 Task: Create new Company, with domain: 'brother.com' and type: 'Other'. Add new contact for this company, with mail Id: 'Vedika21Shah@brother.com', First Name: Vedika, Last name:  Shah, Job Title: 'UI/UX Developer', Phone Number: '(415) 123-4568'. Change life cycle stage to  Lead and lead status to  Open. Logged in from softage.5@softage.net
Action: Mouse moved to (77, 54)
Screenshot: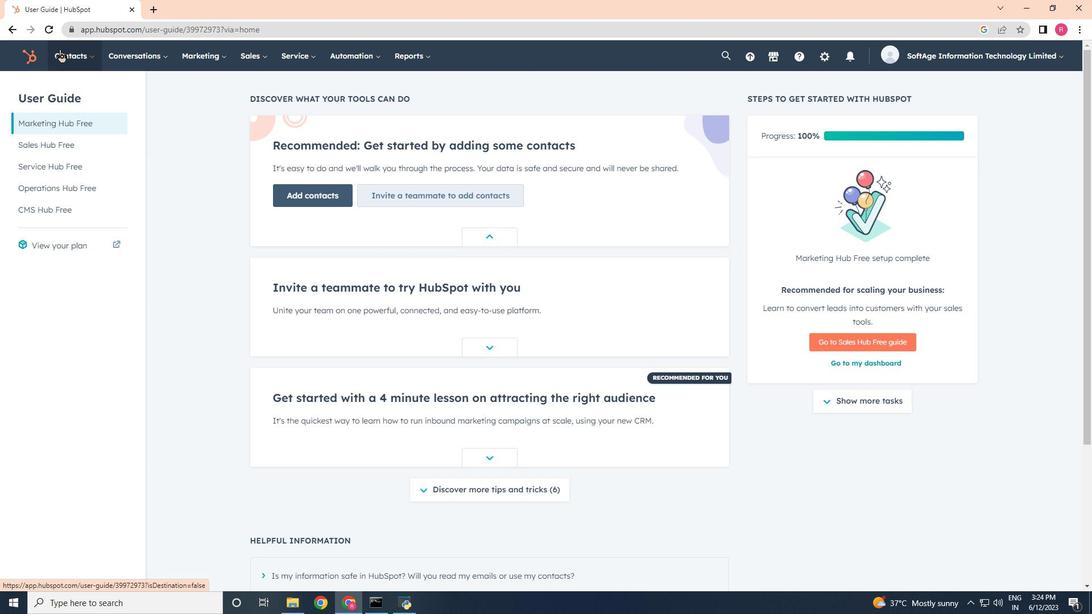 
Action: Mouse pressed left at (77, 54)
Screenshot: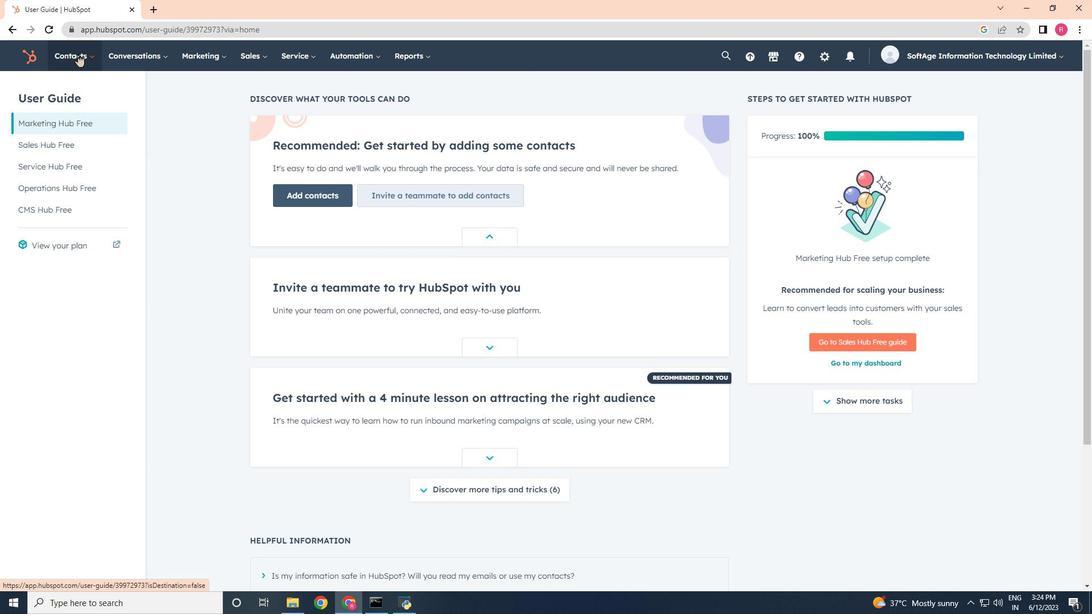 
Action: Mouse moved to (76, 56)
Screenshot: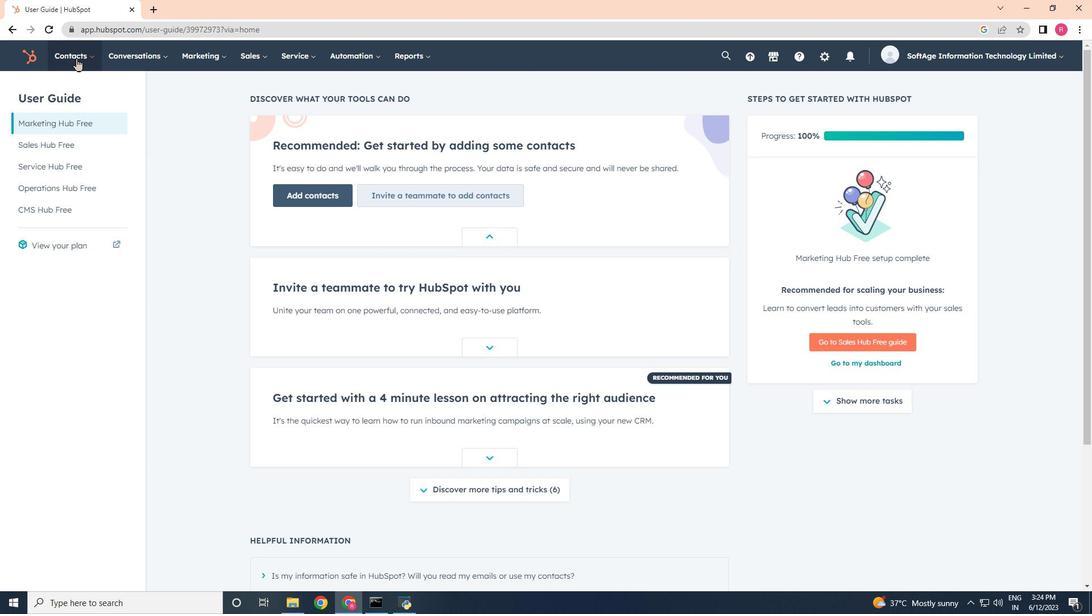 
Action: Mouse pressed left at (76, 56)
Screenshot: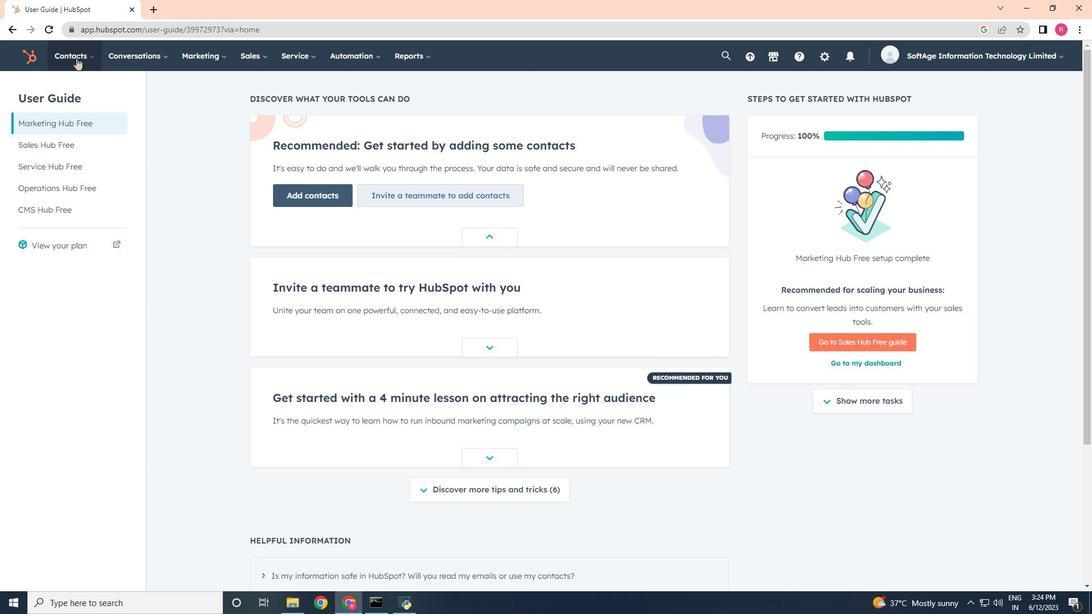 
Action: Mouse moved to (95, 111)
Screenshot: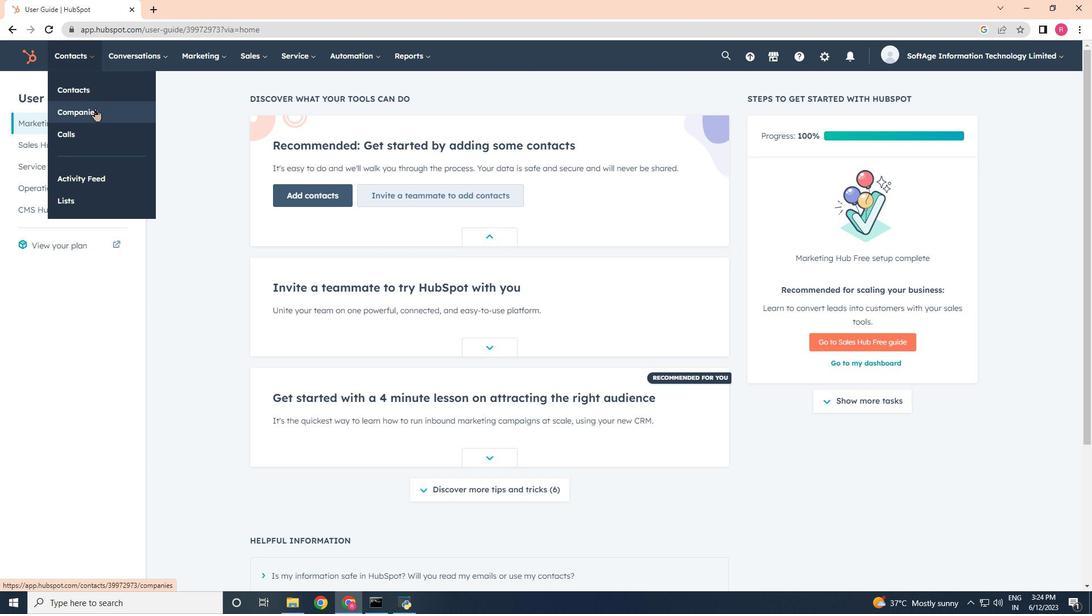 
Action: Mouse pressed left at (95, 111)
Screenshot: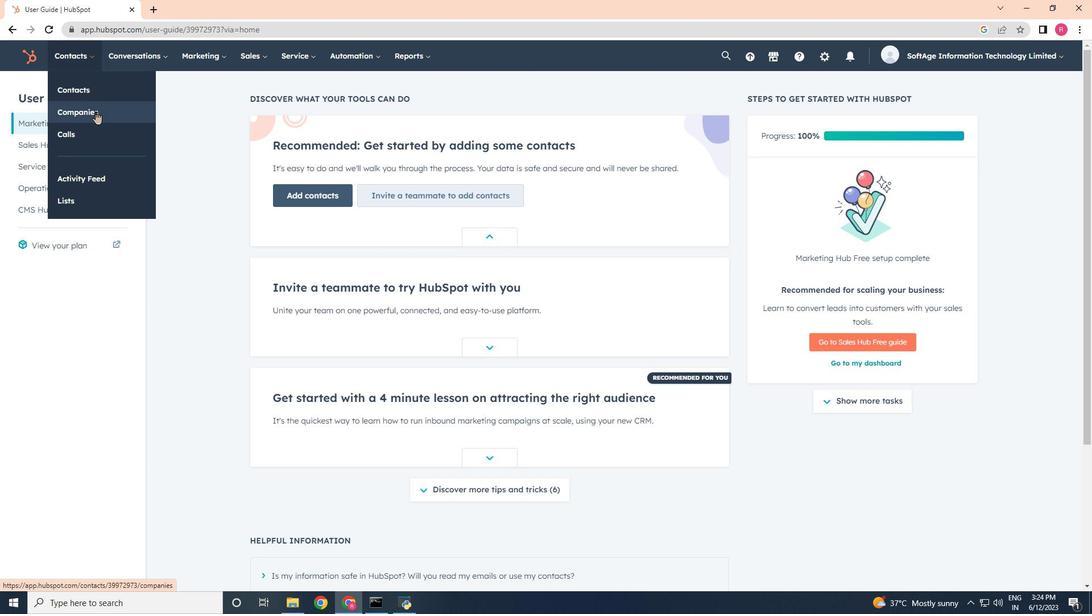 
Action: Mouse moved to (1017, 95)
Screenshot: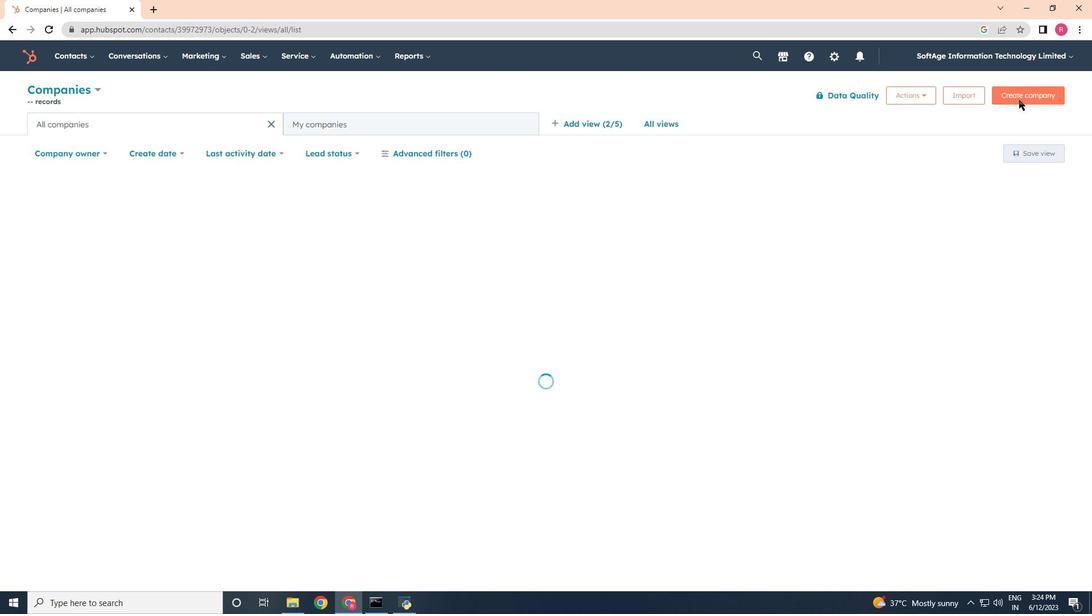 
Action: Mouse pressed left at (1017, 95)
Screenshot: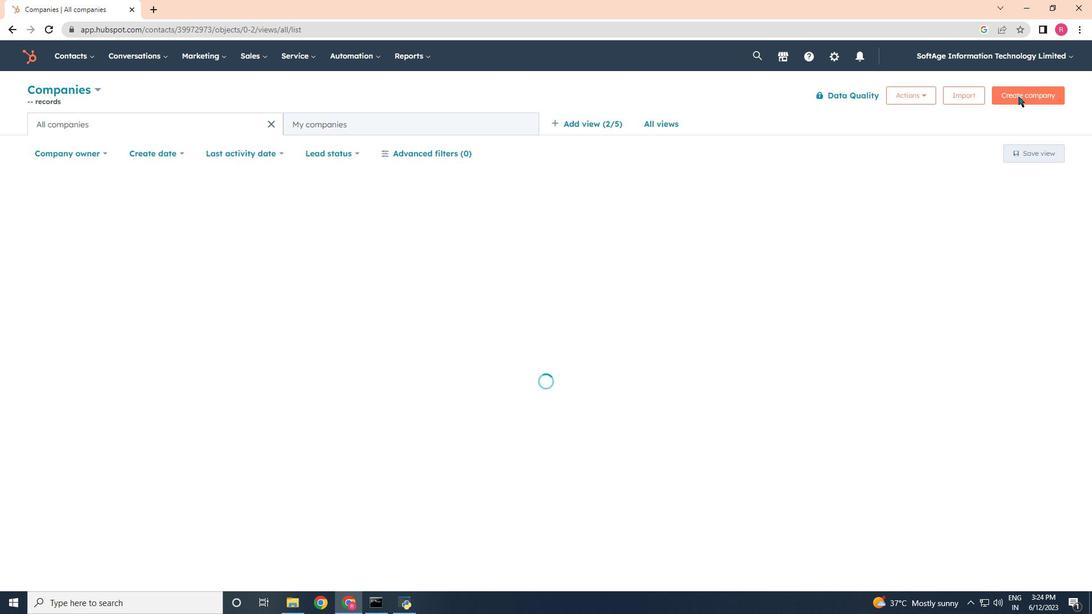 
Action: Mouse moved to (825, 153)
Screenshot: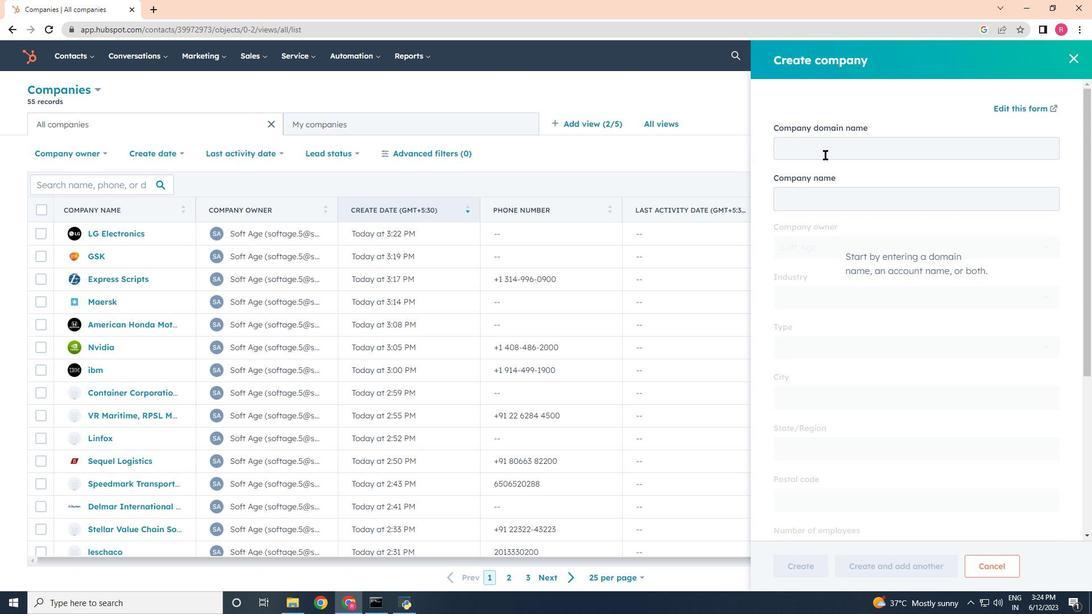 
Action: Mouse pressed left at (825, 153)
Screenshot: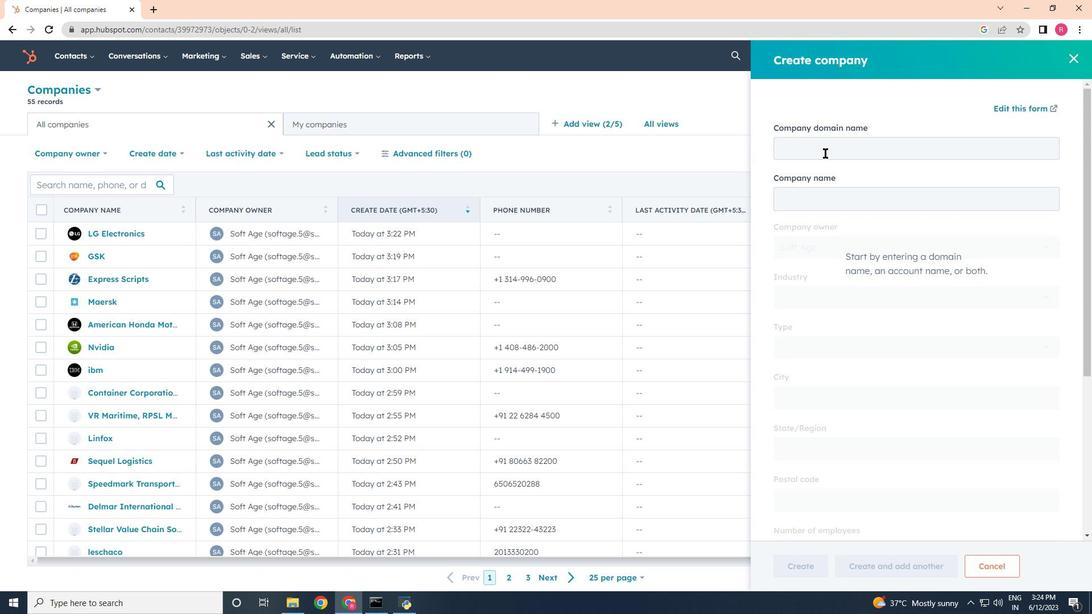 
Action: Mouse moved to (822, 170)
Screenshot: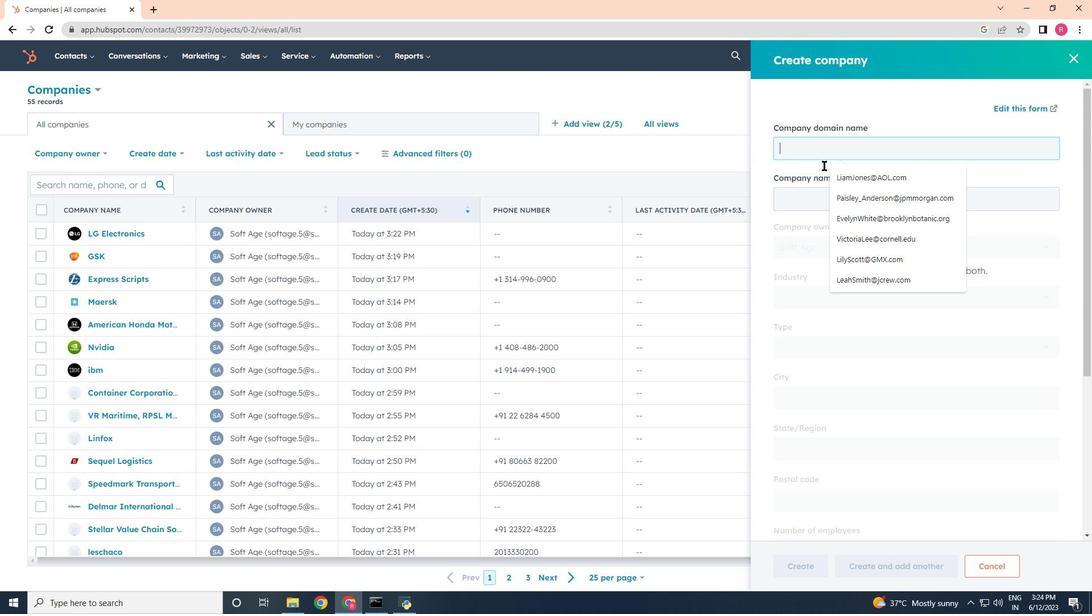 
Action: Key pressed bro
Screenshot: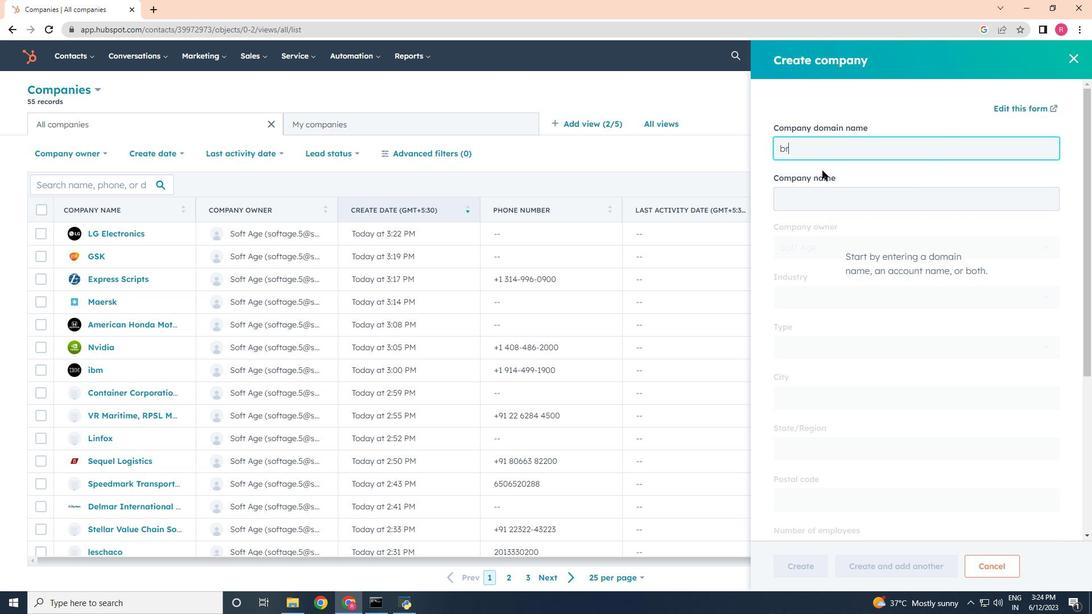 
Action: Mouse moved to (836, 164)
Screenshot: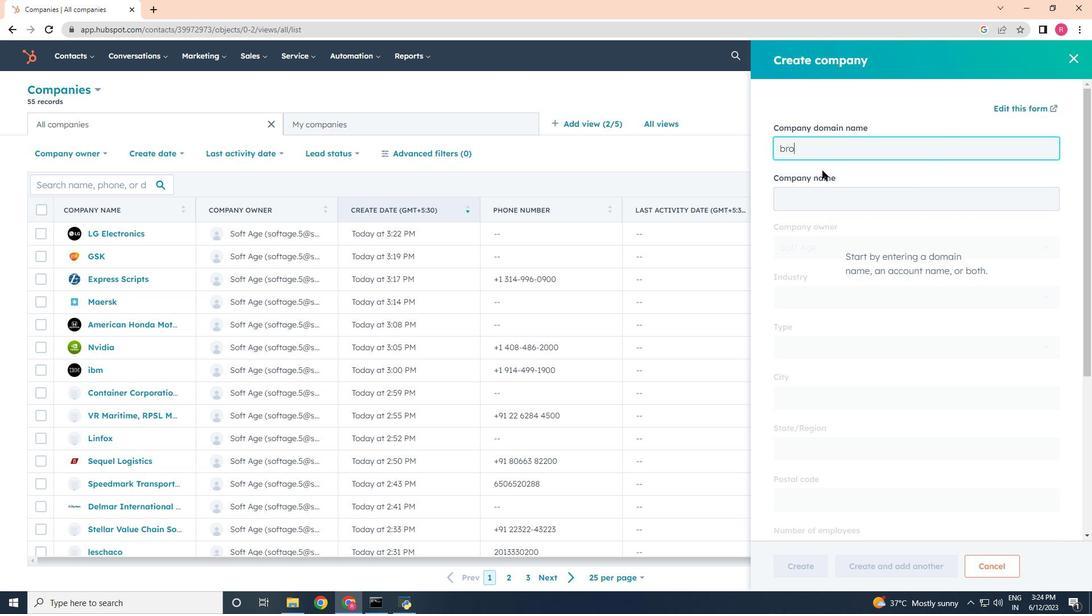 
Action: Key pressed t
Screenshot: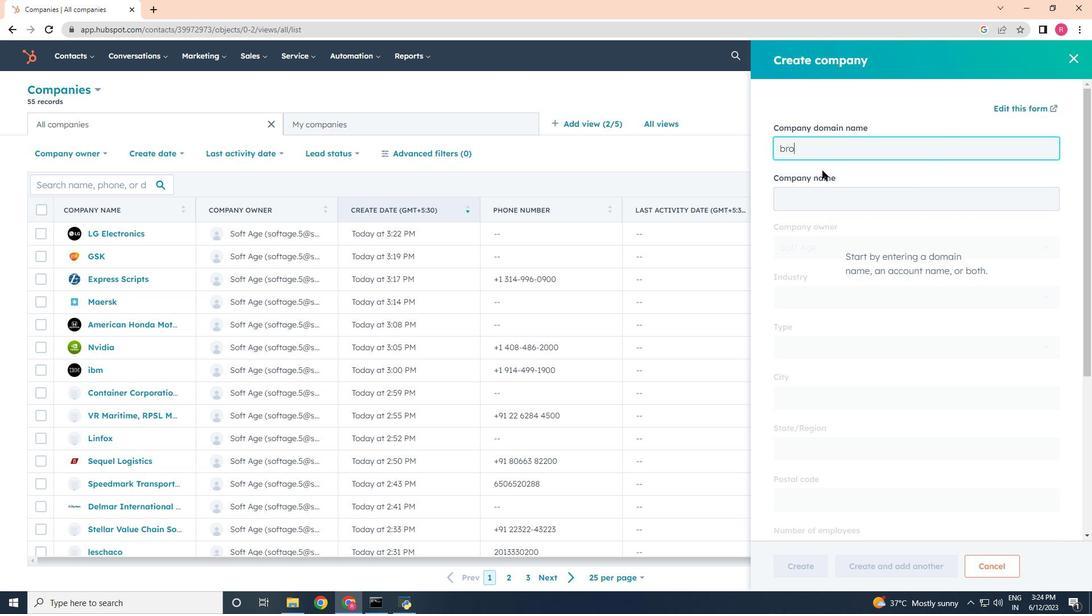 
Action: Mouse moved to (837, 163)
Screenshot: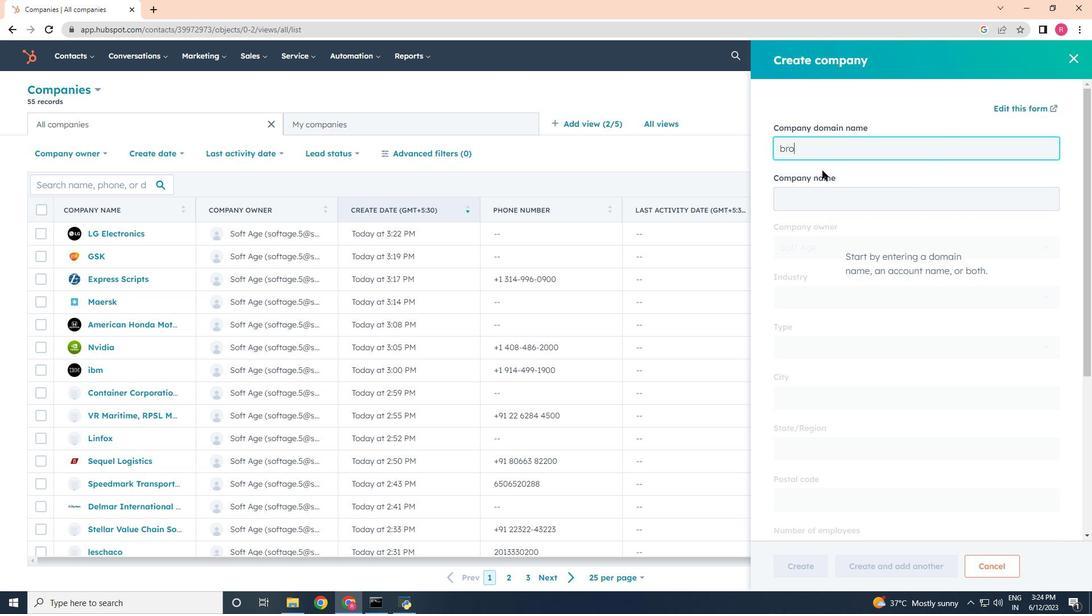 
Action: Key pressed h
Screenshot: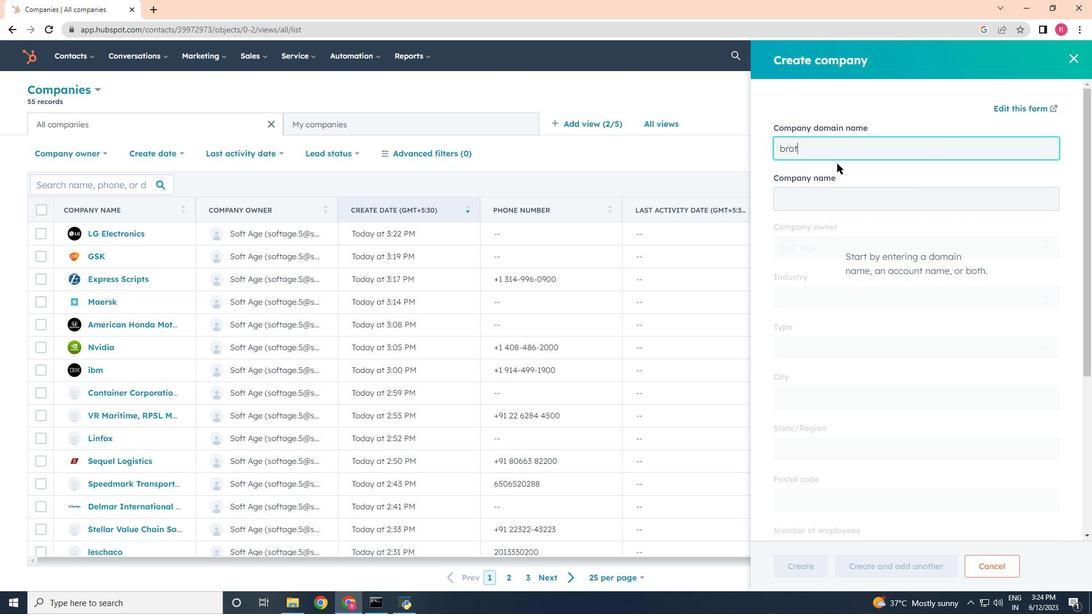 
Action: Mouse moved to (838, 163)
Screenshot: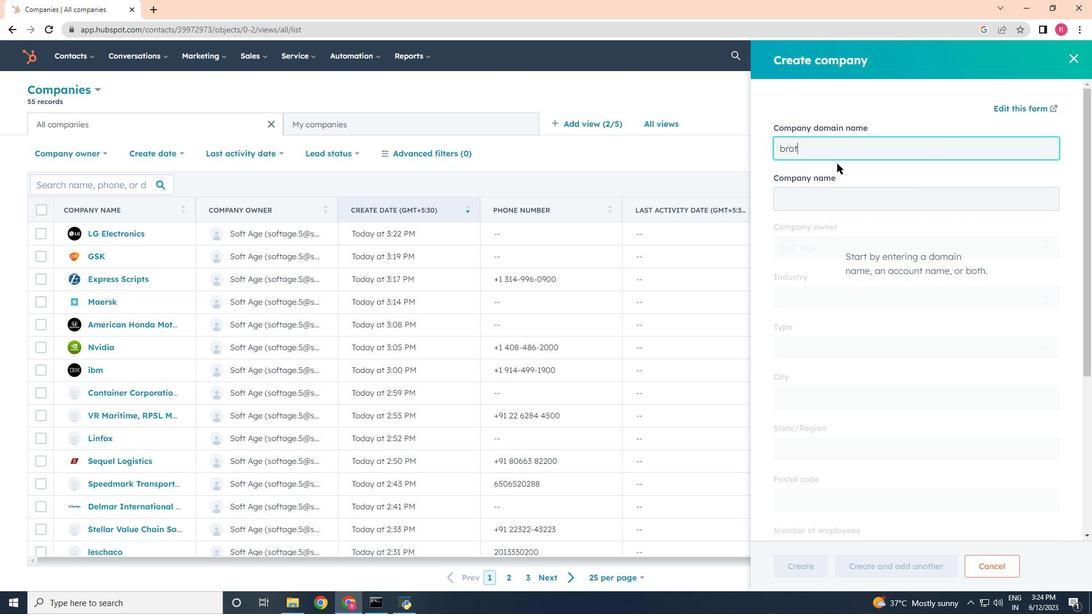 
Action: Key pressed er.com
Screenshot: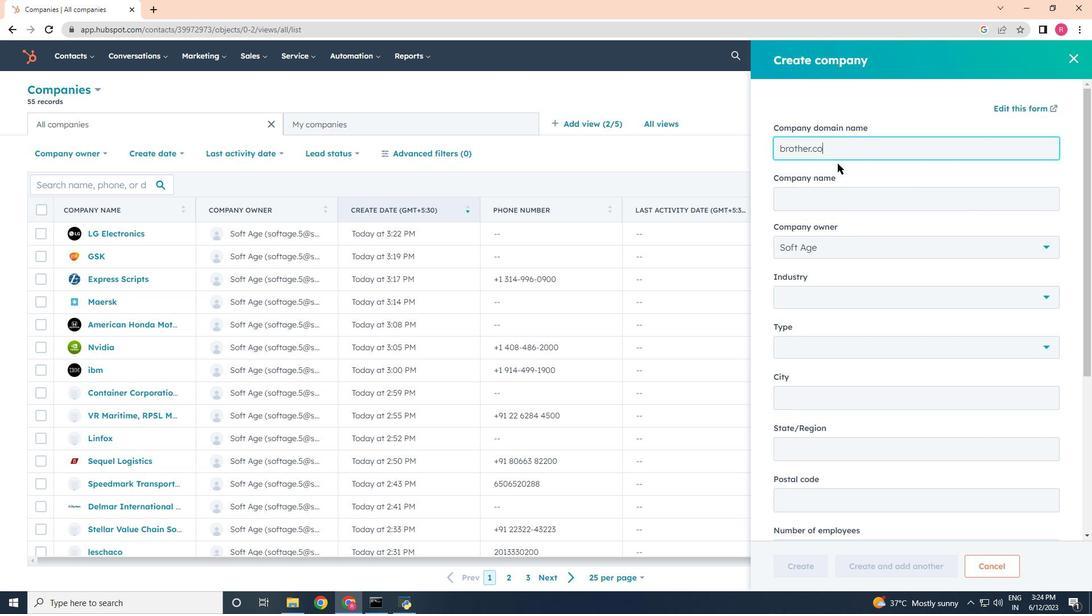 
Action: Mouse moved to (867, 339)
Screenshot: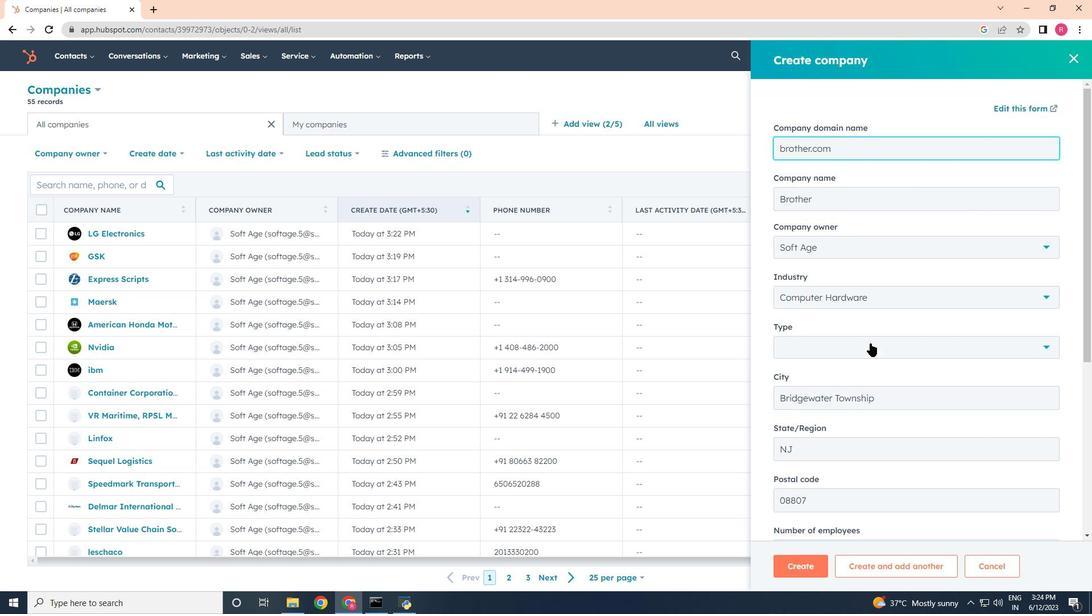 
Action: Mouse pressed left at (867, 339)
Screenshot: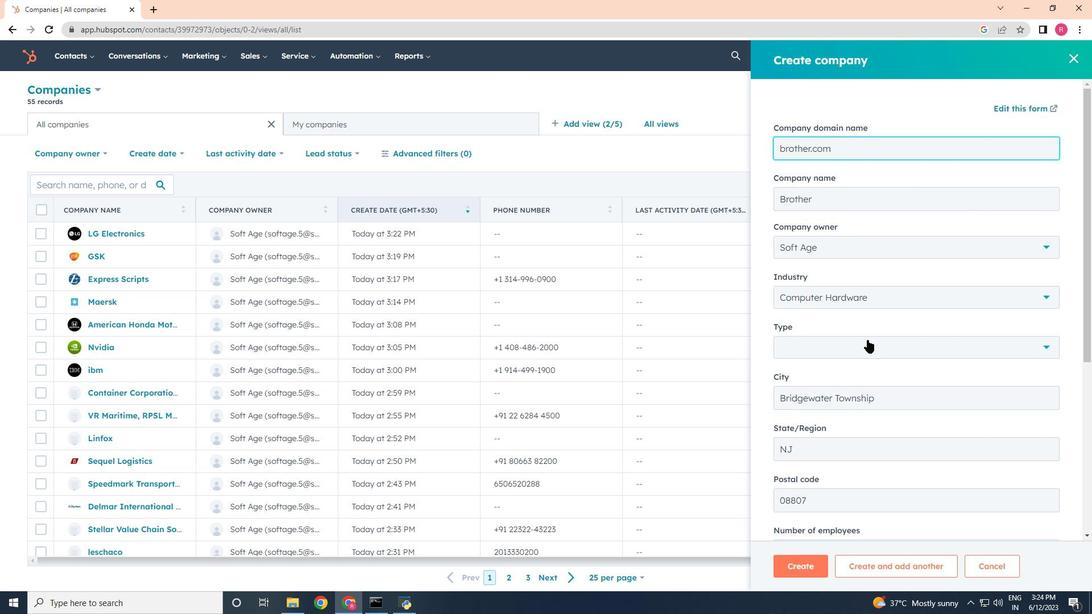 
Action: Mouse moved to (820, 490)
Screenshot: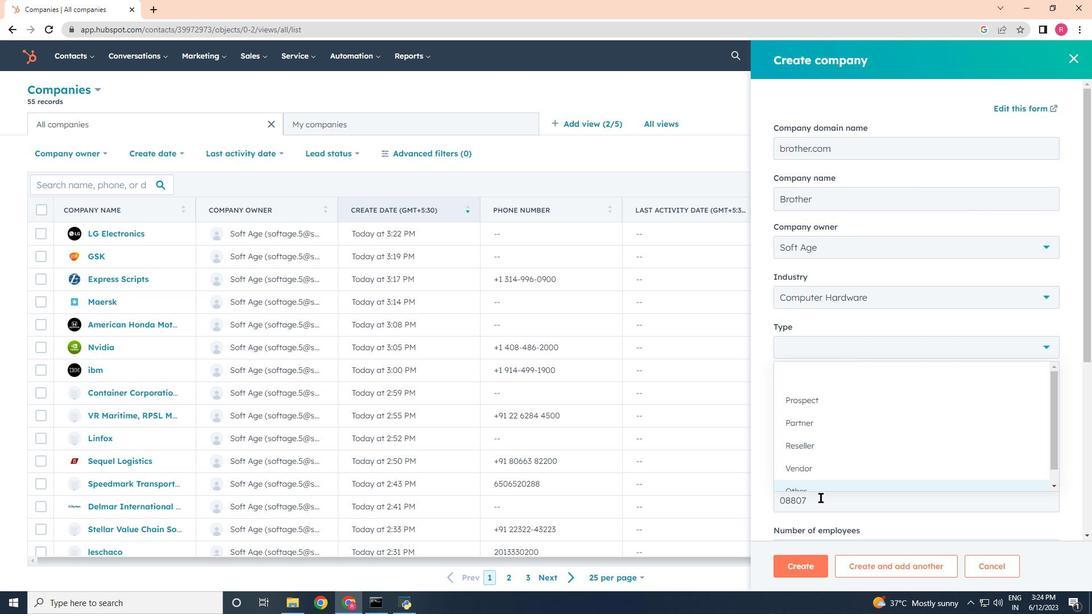 
Action: Mouse scrolled (820, 489) with delta (0, 0)
Screenshot: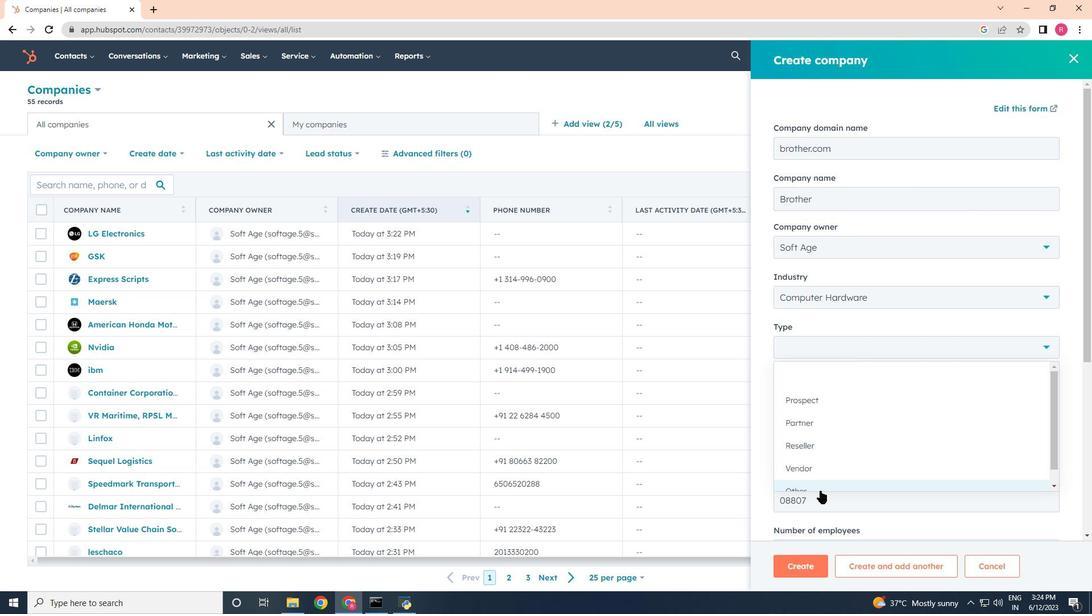 
Action: Mouse scrolled (820, 489) with delta (0, 0)
Screenshot: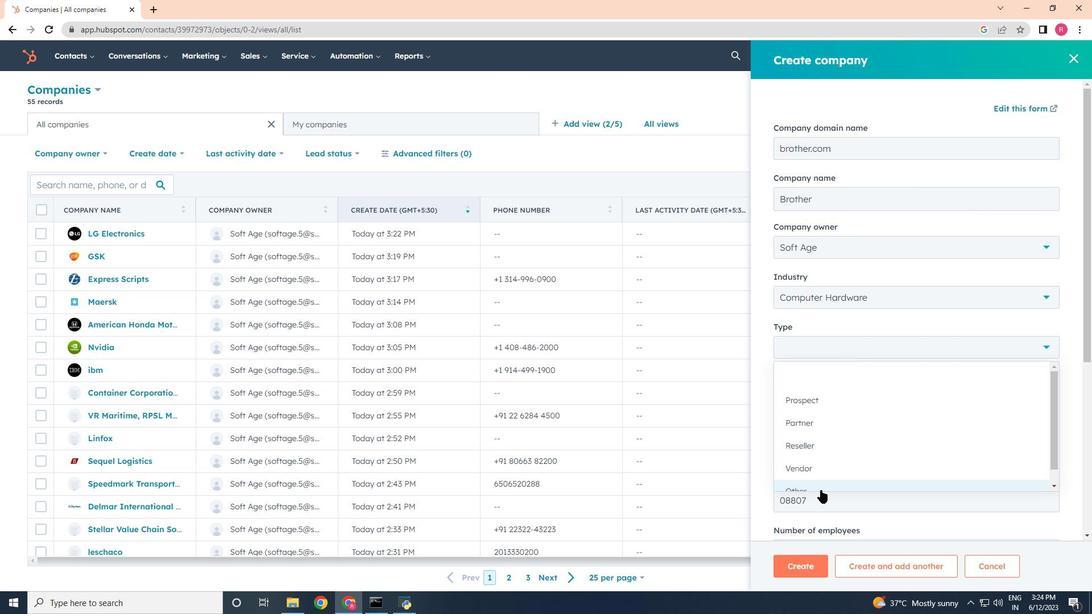 
Action: Mouse scrolled (820, 489) with delta (0, 0)
Screenshot: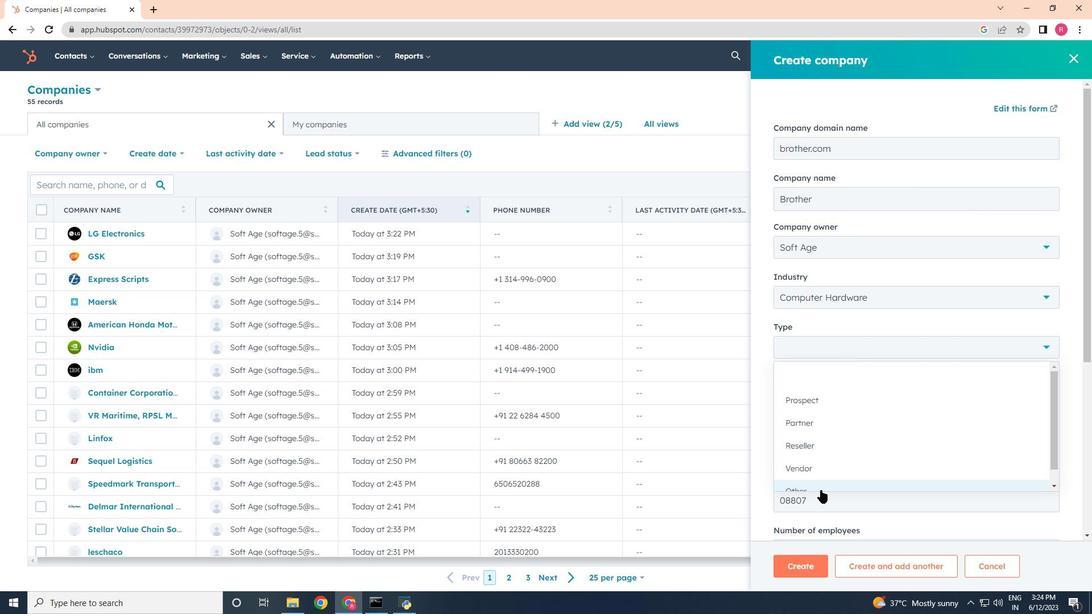 
Action: Mouse moved to (819, 479)
Screenshot: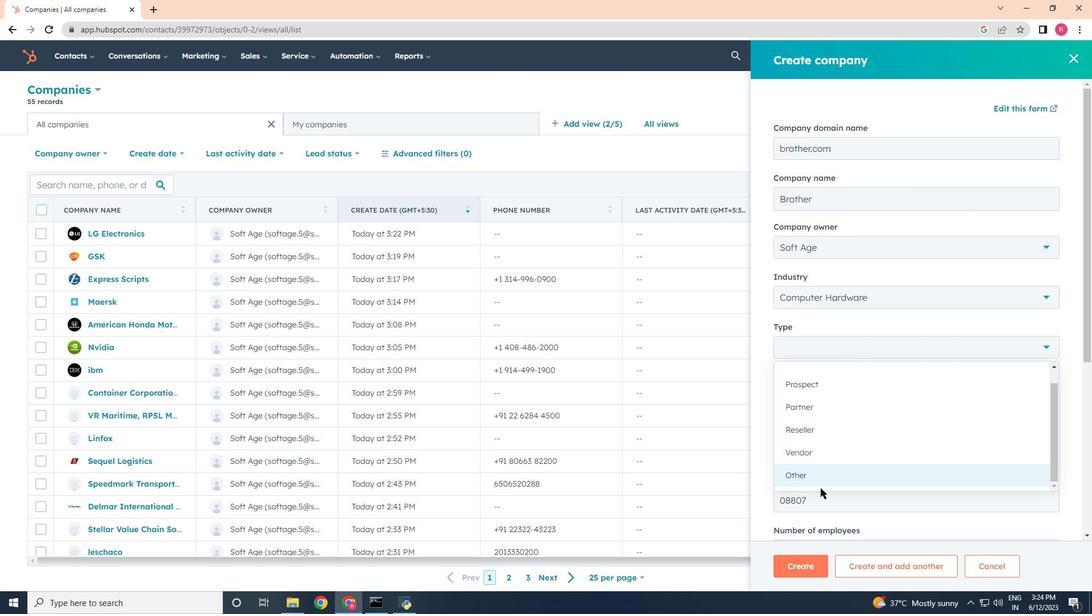 
Action: Mouse pressed left at (819, 479)
Screenshot: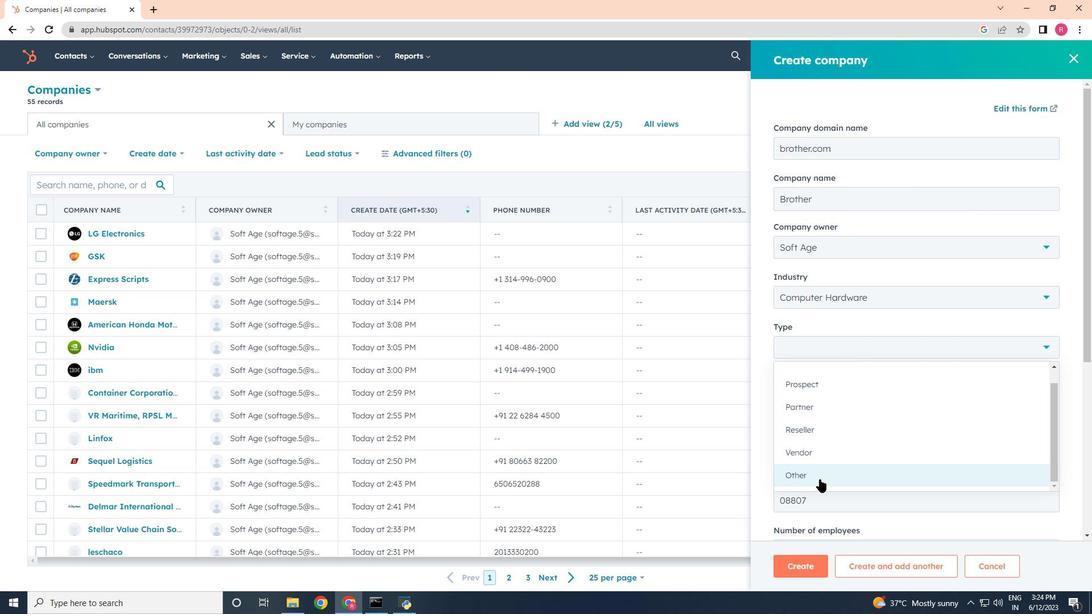 
Action: Mouse moved to (814, 570)
Screenshot: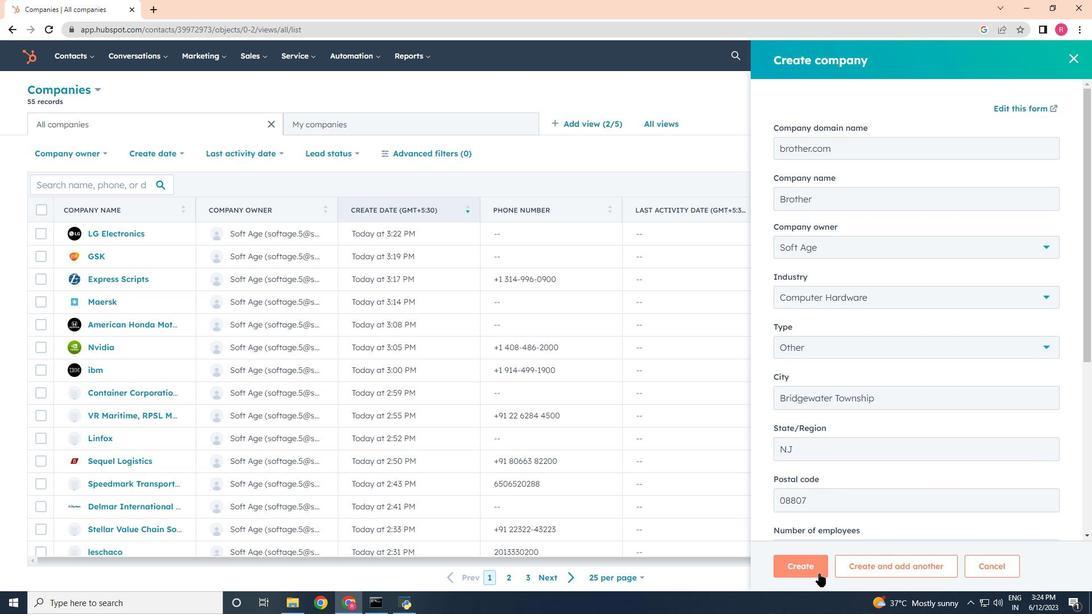 
Action: Mouse pressed left at (814, 570)
Screenshot: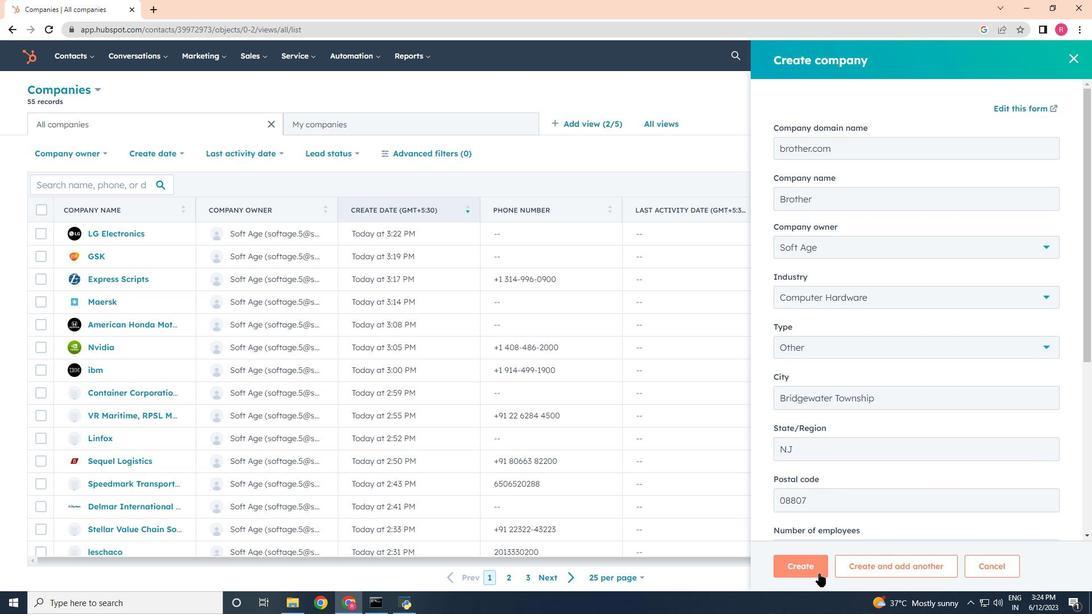 
Action: Mouse moved to (766, 368)
Screenshot: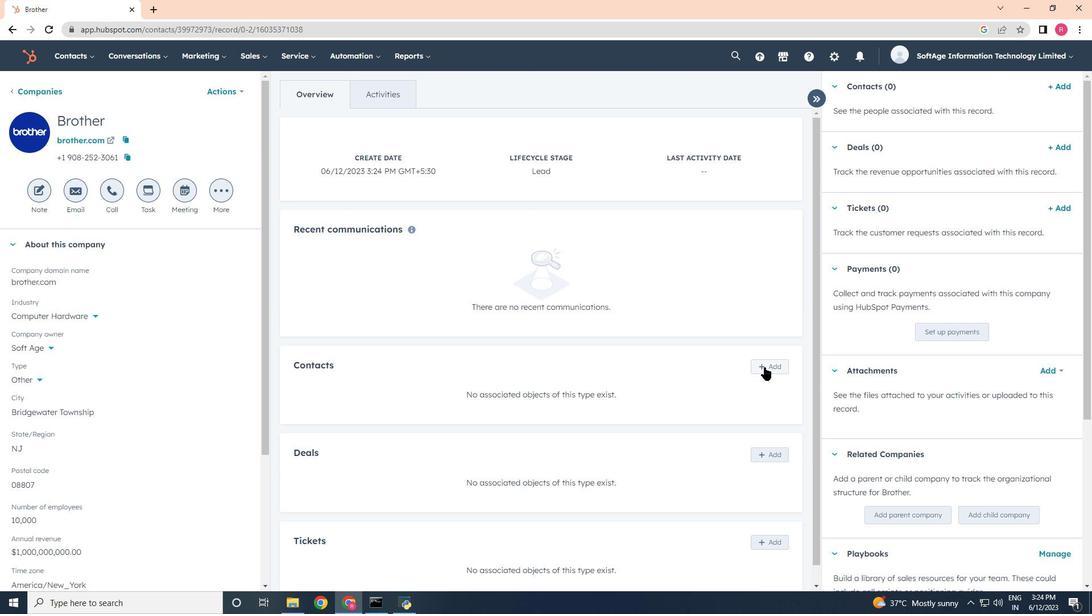 
Action: Mouse pressed left at (766, 368)
Screenshot: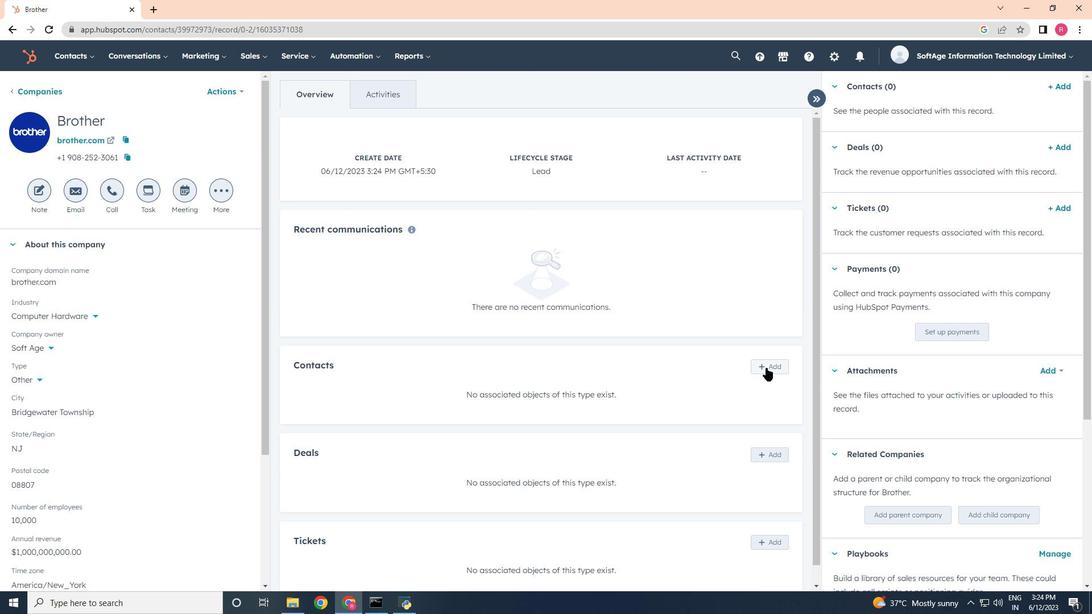 
Action: Mouse moved to (864, 126)
Screenshot: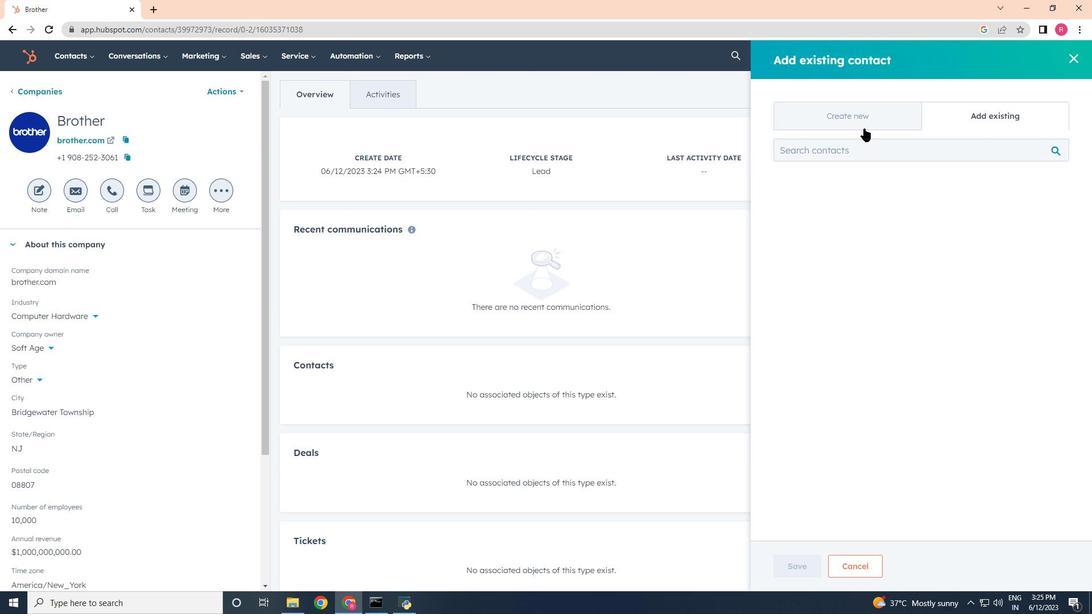 
Action: Mouse pressed left at (864, 126)
Screenshot: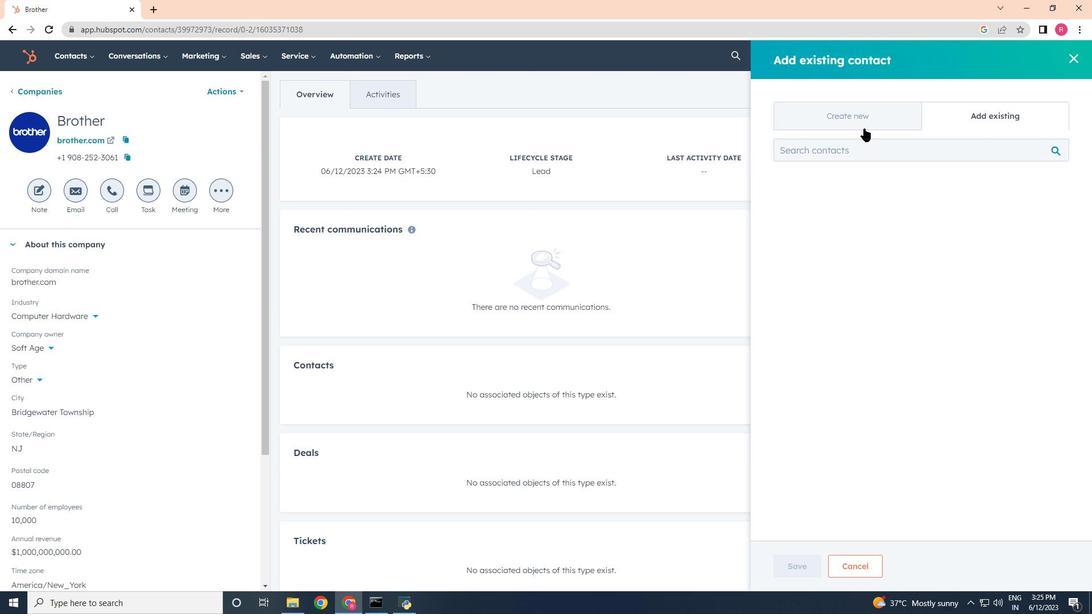 
Action: Mouse moved to (844, 180)
Screenshot: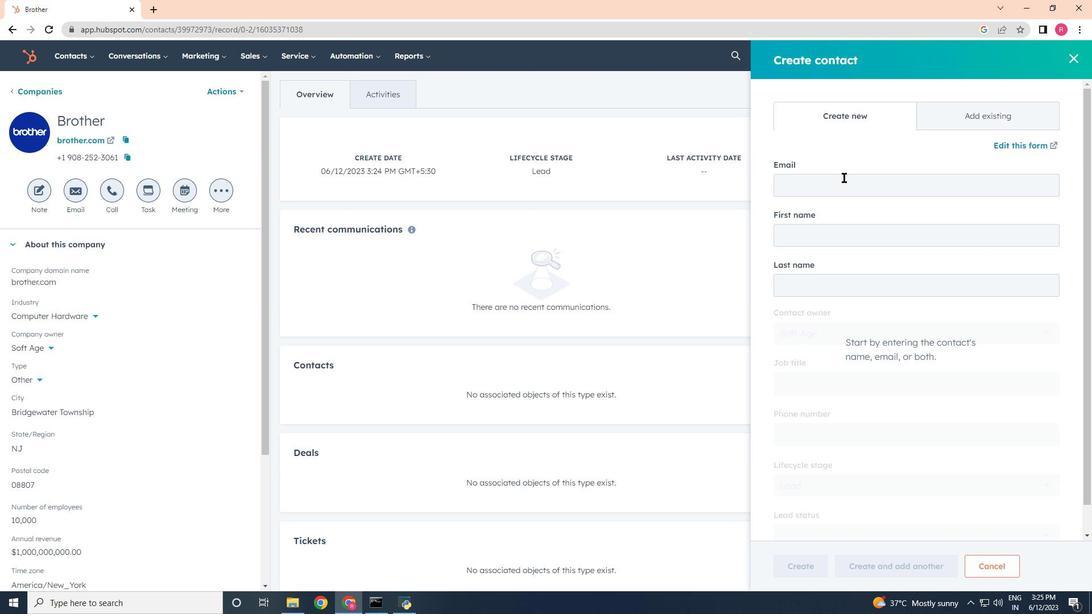 
Action: Mouse pressed left at (844, 180)
Screenshot: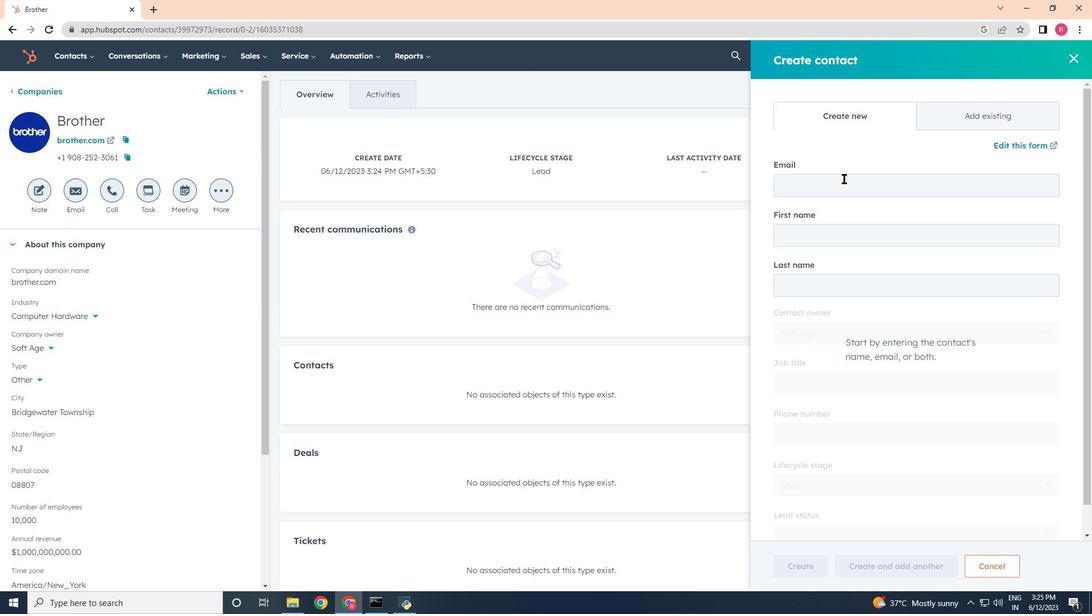 
Action: Mouse moved to (851, 200)
Screenshot: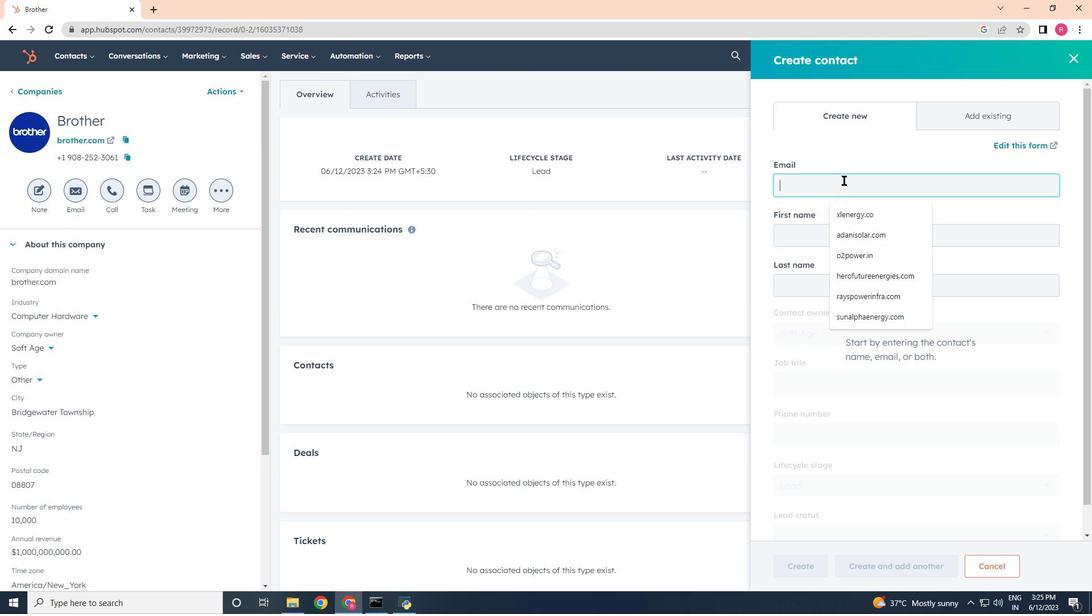
Action: Key pressed <Key.shift>Vedika21<Key.shift>Shah<Key.shift>@brother.cp<Key.backspace>oo<Key.backspace>m
Screenshot: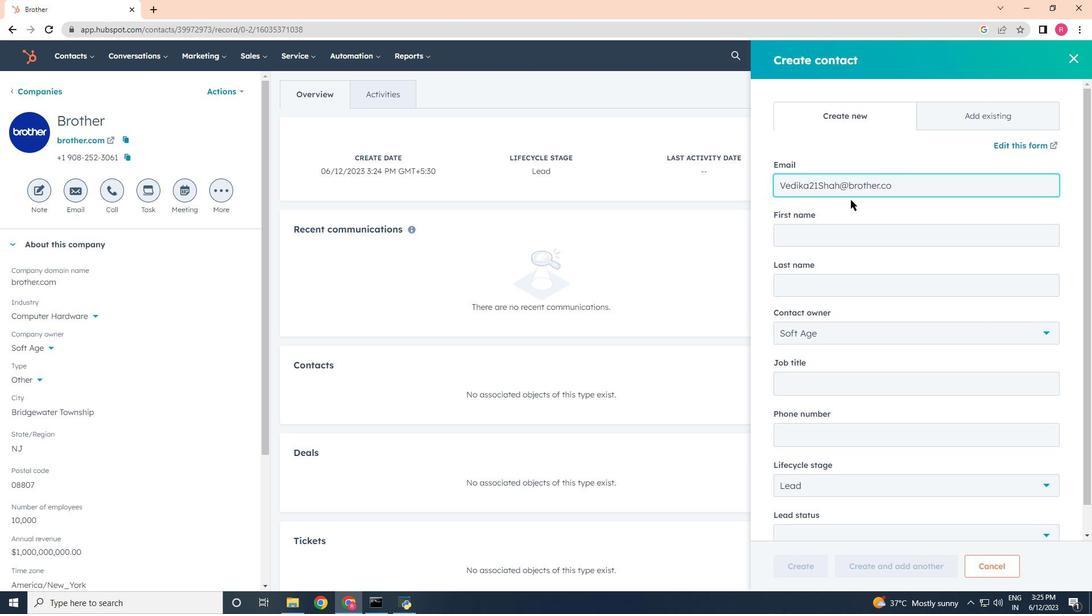 
Action: Mouse moved to (893, 238)
Screenshot: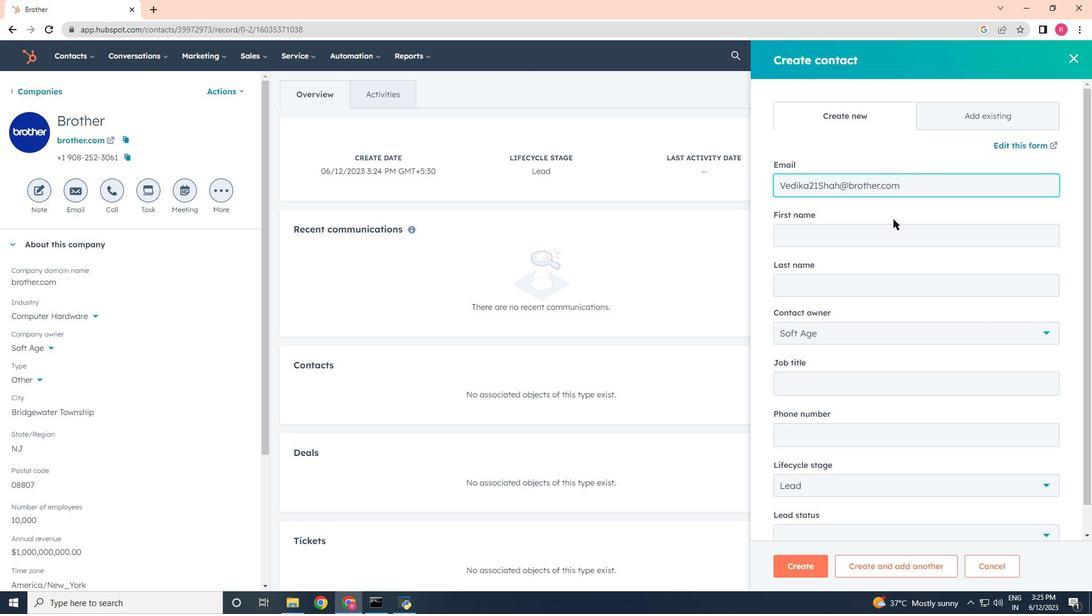 
Action: Mouse pressed left at (893, 238)
Screenshot: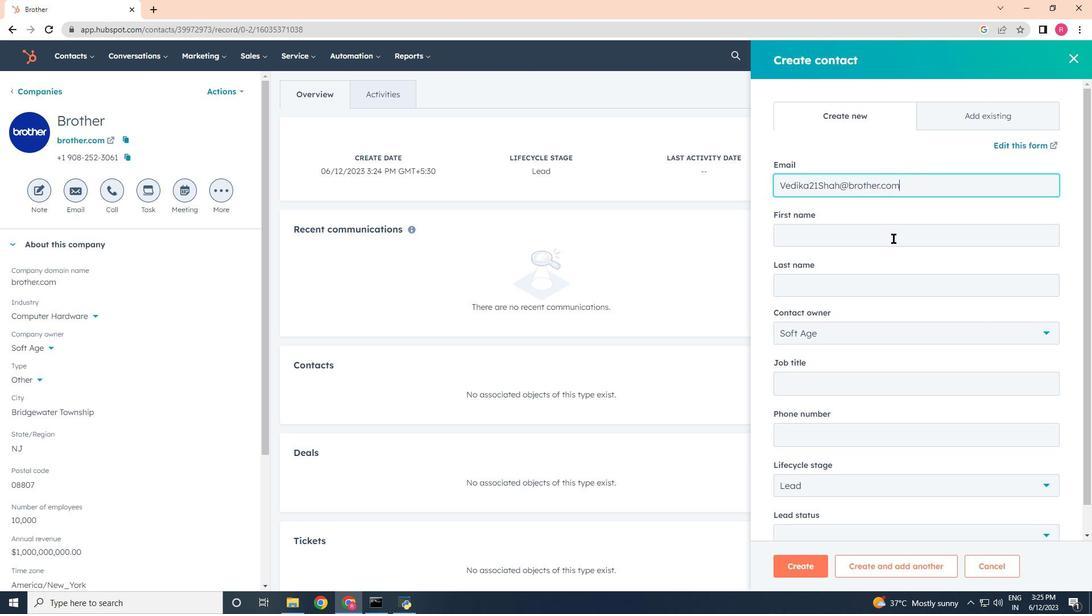 
Action: Mouse moved to (955, 211)
Screenshot: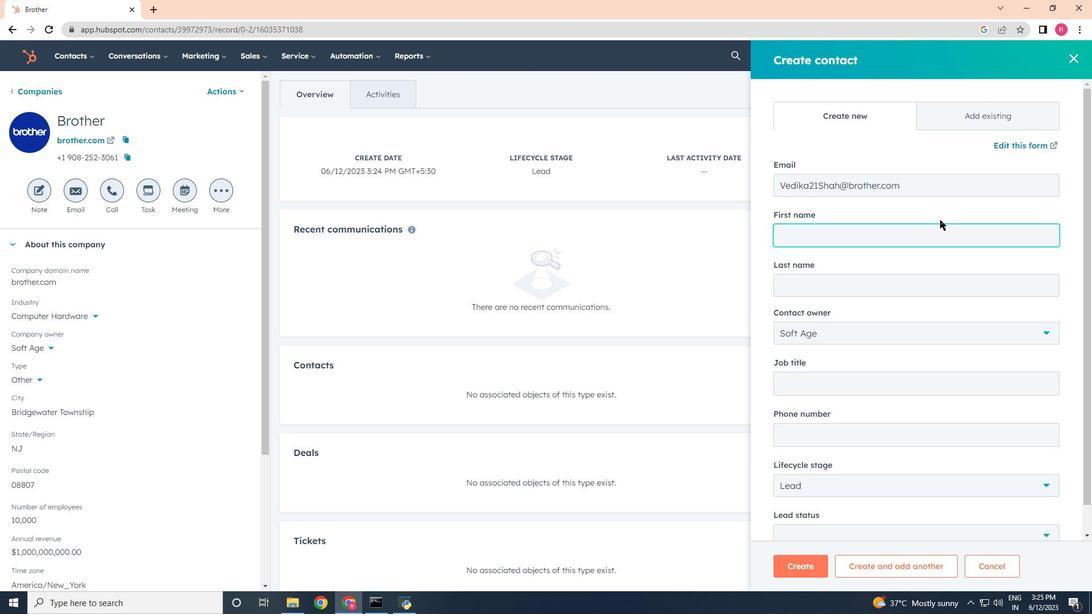
Action: Key pressed <Key.shift><Key.shift><Key.shift><Key.shift><Key.shift><Key.shift><Key.shift><Key.shift>V
Screenshot: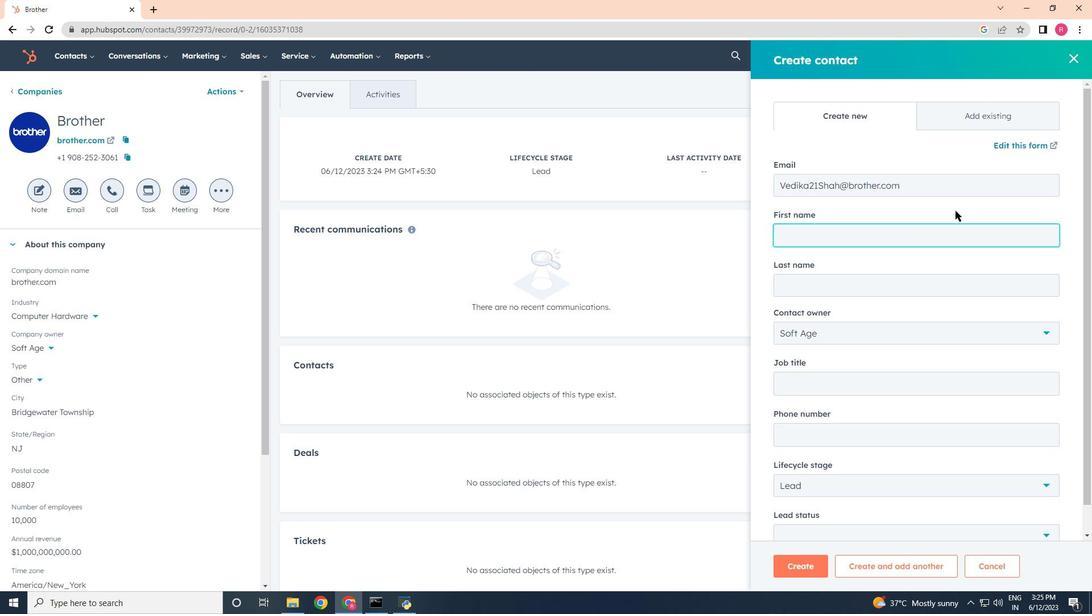 
Action: Mouse moved to (955, 210)
Screenshot: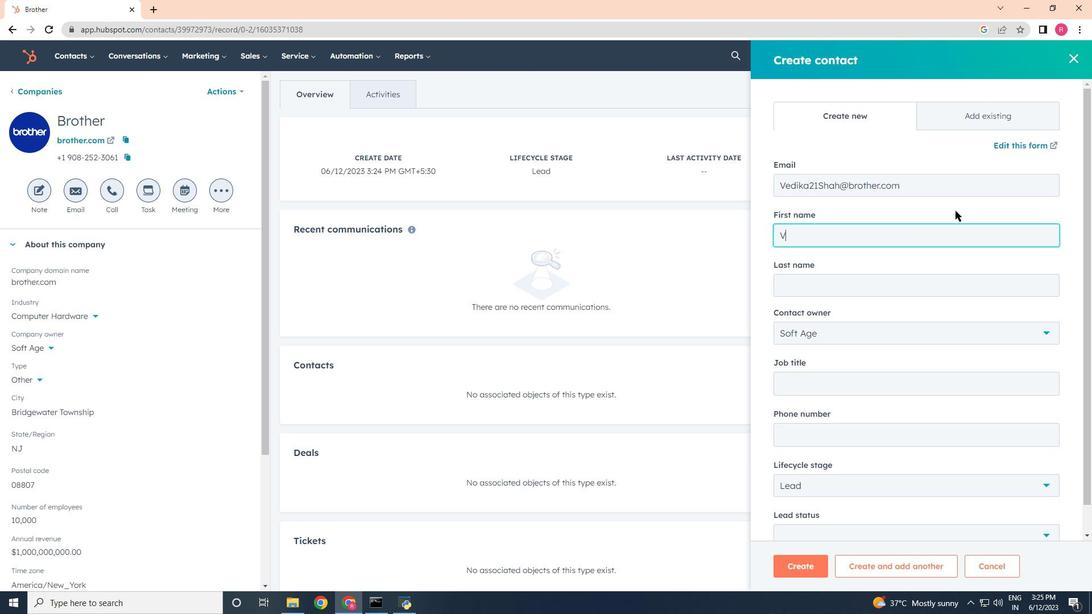 
Action: Key pressed edi
Screenshot: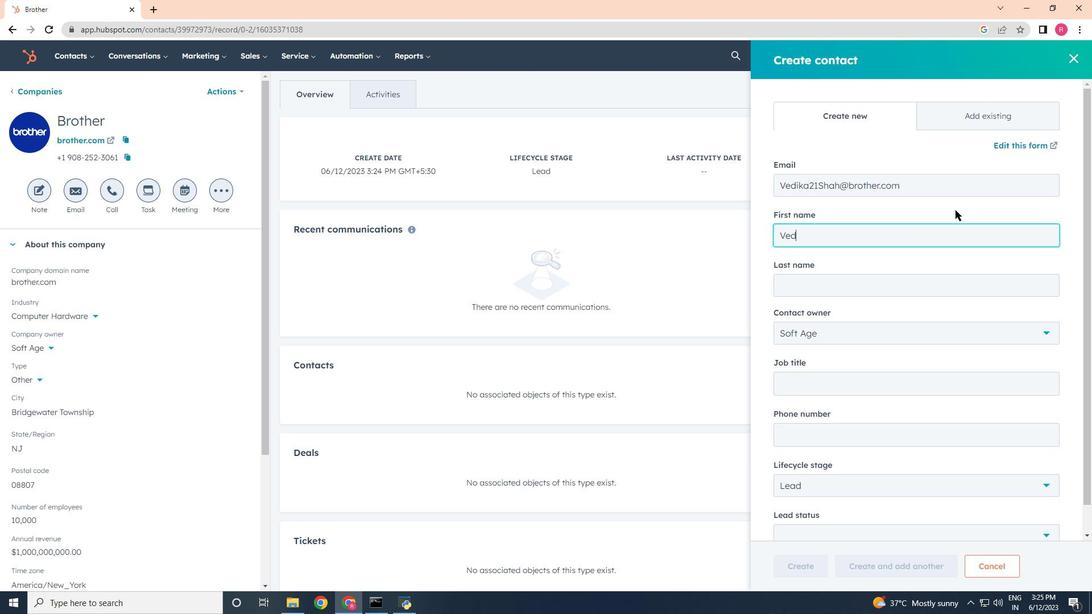 
Action: Mouse moved to (954, 210)
Screenshot: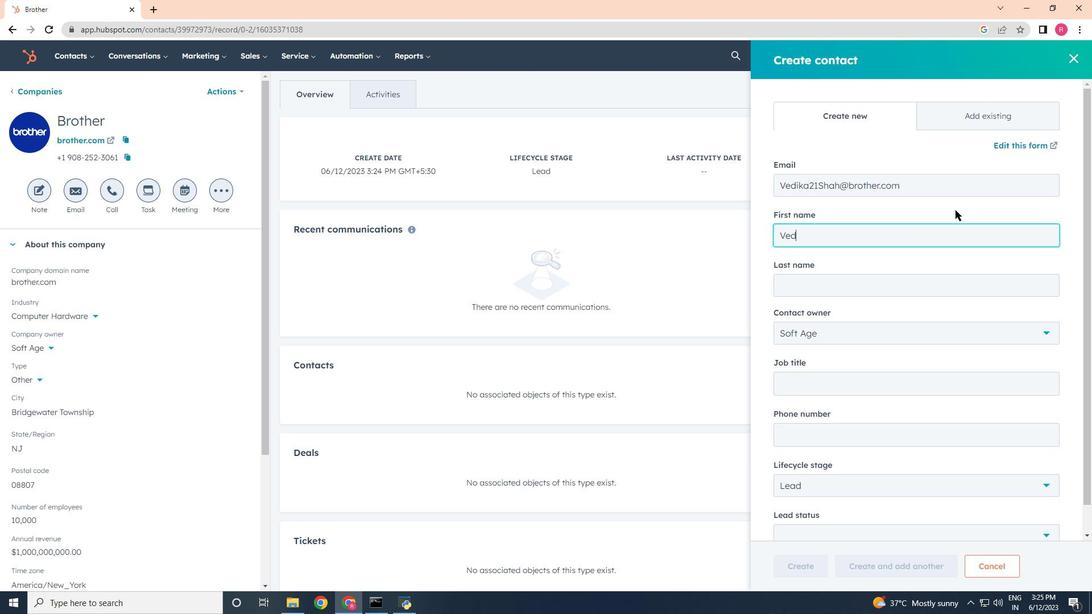 
Action: Key pressed ka<Key.tab><Key.shift>Shah
Screenshot: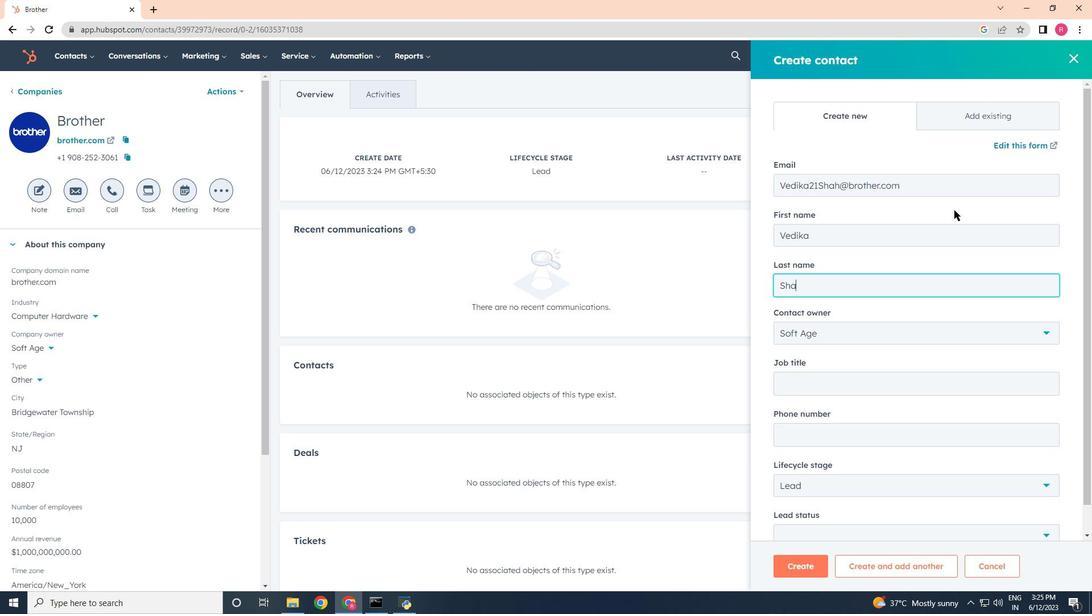 
Action: Mouse moved to (942, 374)
Screenshot: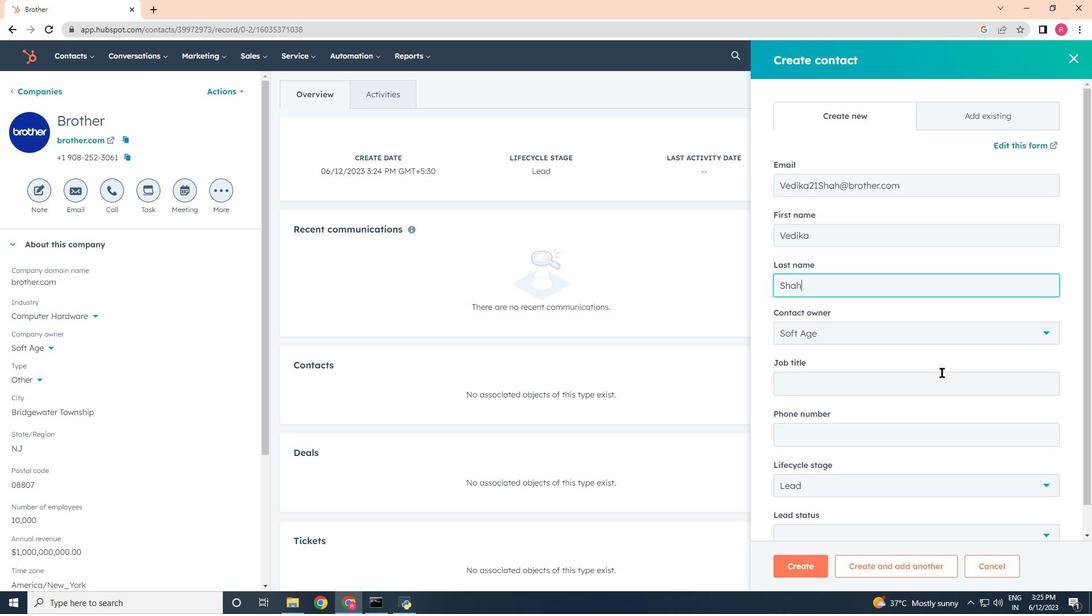 
Action: Mouse pressed left at (942, 374)
Screenshot: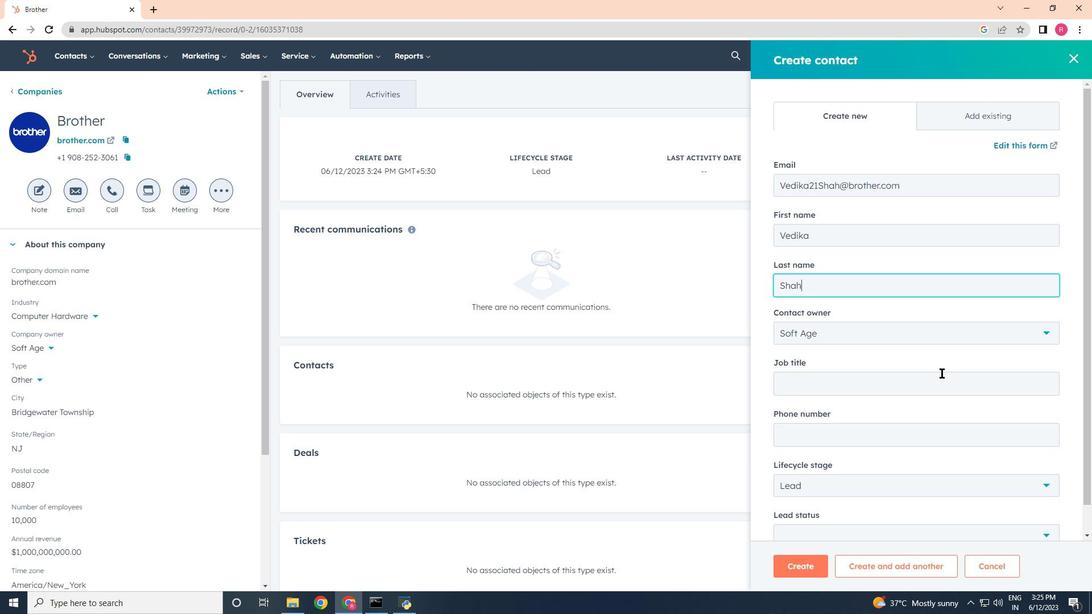 
Action: Mouse moved to (947, 376)
Screenshot: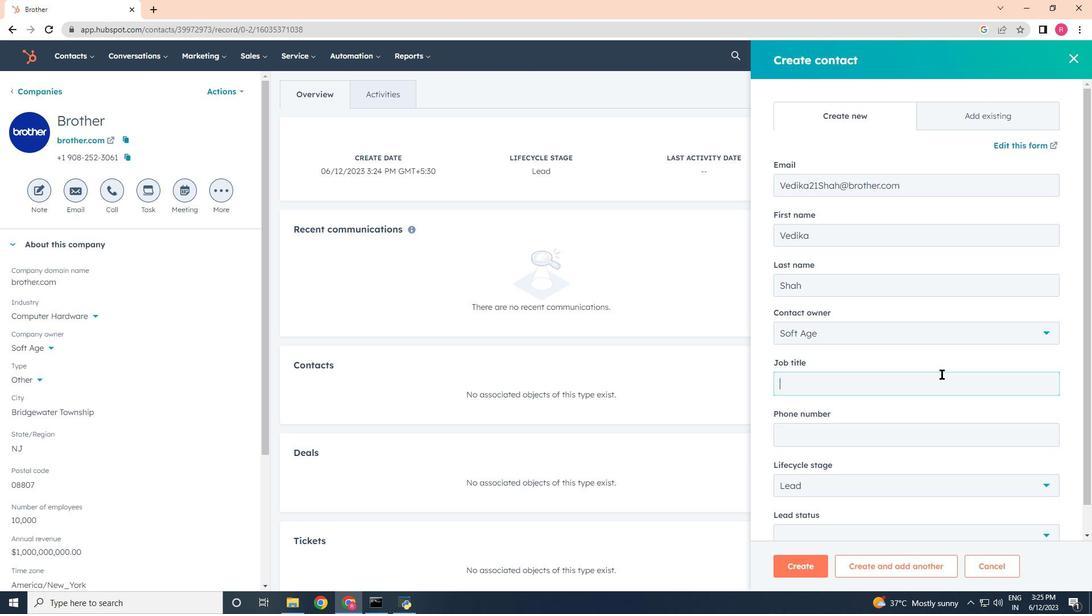 
Action: Key pressed <Key.shift><Key.shift><Key.shift><Key.shift><Key.shift><Key.shift><Key.shift><Key.shift><Key.shift><Key.shift><Key.shift><Key.shift><Key.shift><Key.shift><Key.shift><Key.shift><Key.shift><Key.shift><Key.shift><Key.shift>U<Key.backspace><Key.shift>UI/<Key.shift>UX<Key.space><Key.shift>Develo
Screenshot: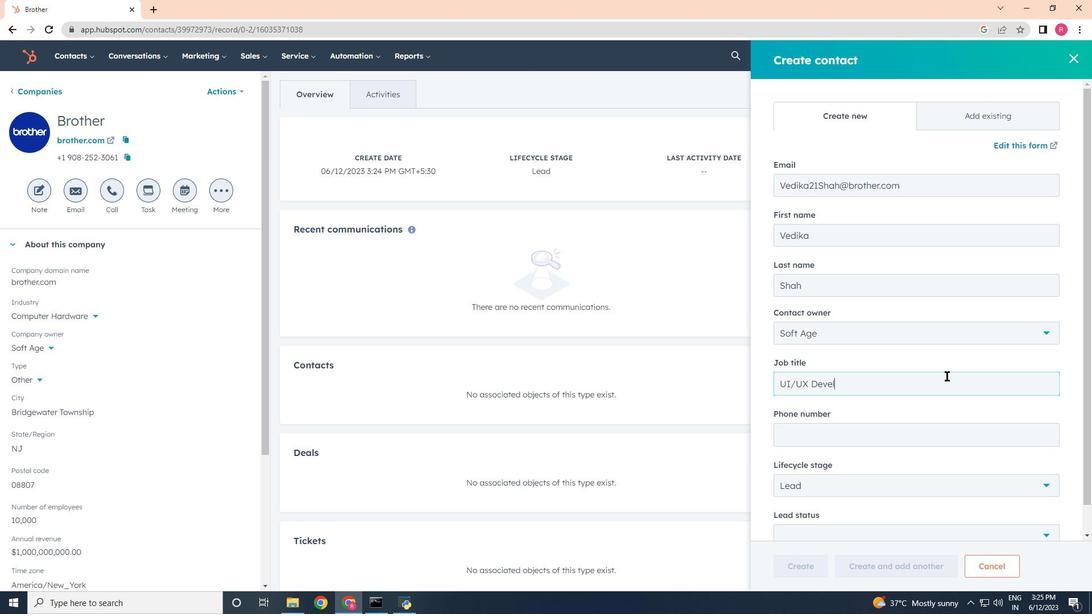 
Action: Mouse moved to (945, 376)
Screenshot: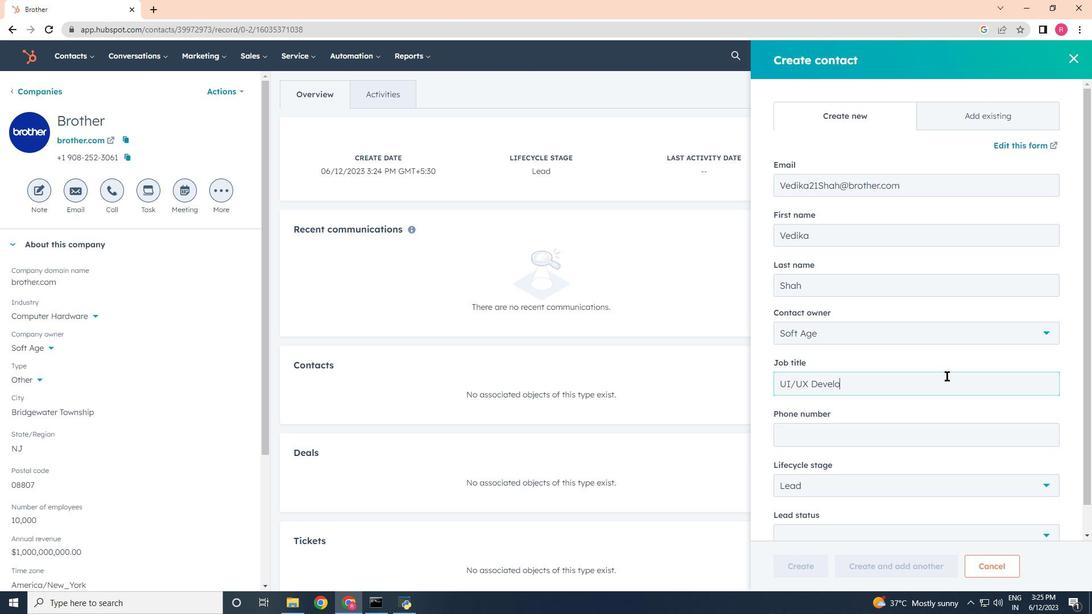
Action: Key pressed per
Screenshot: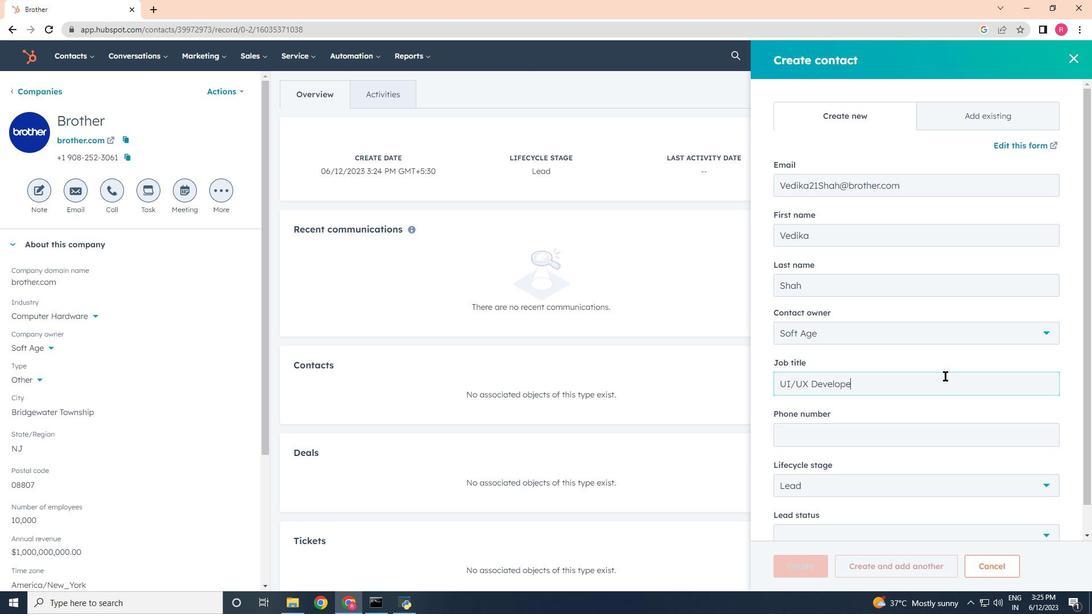 
Action: Mouse moved to (937, 430)
Screenshot: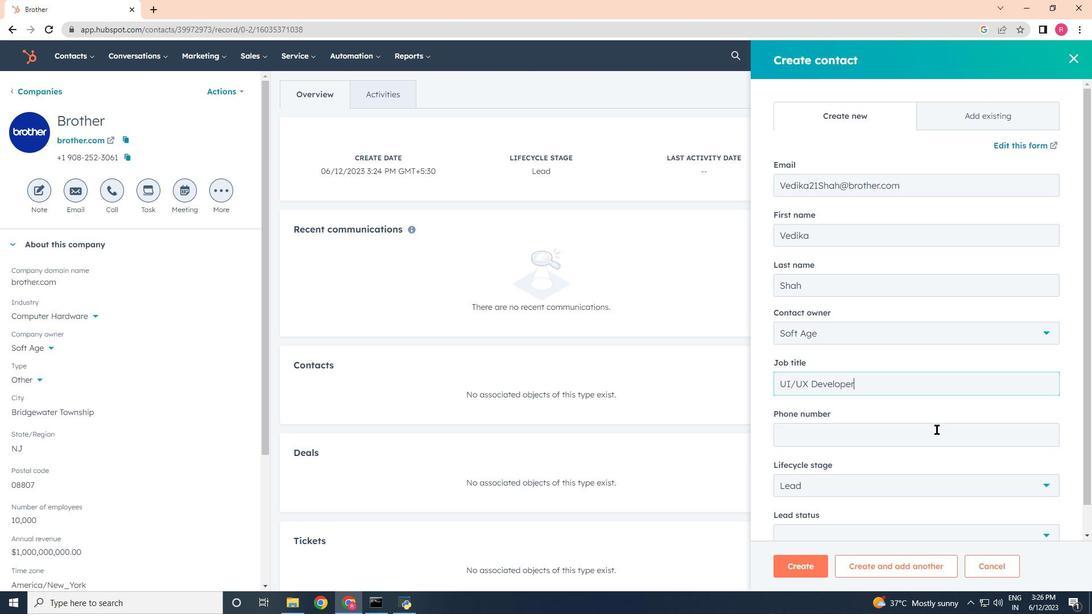 
Action: Mouse pressed left at (937, 430)
Screenshot: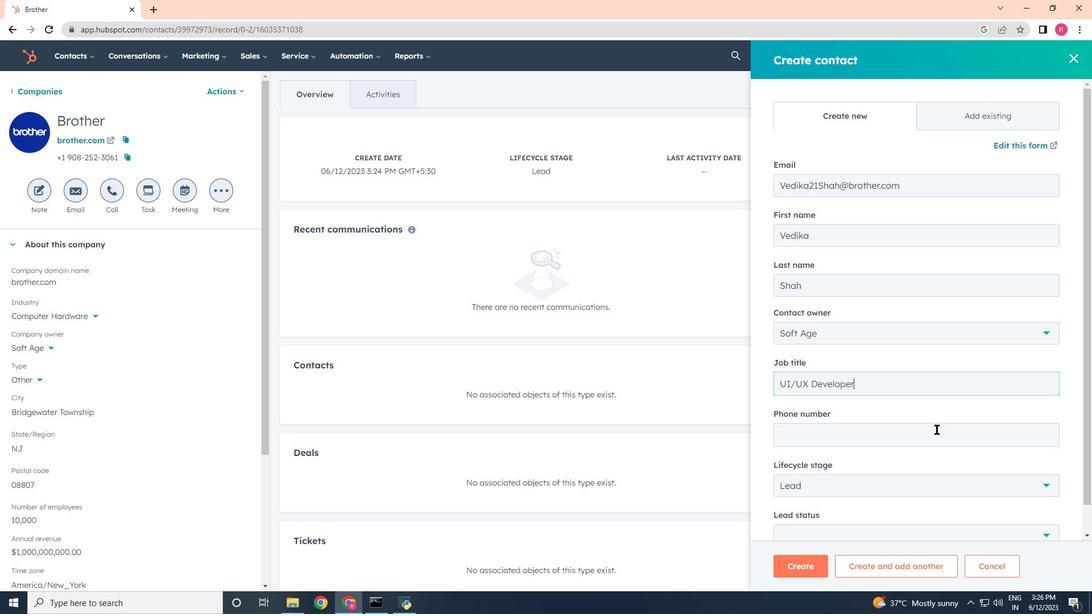 
Action: Mouse moved to (921, 424)
Screenshot: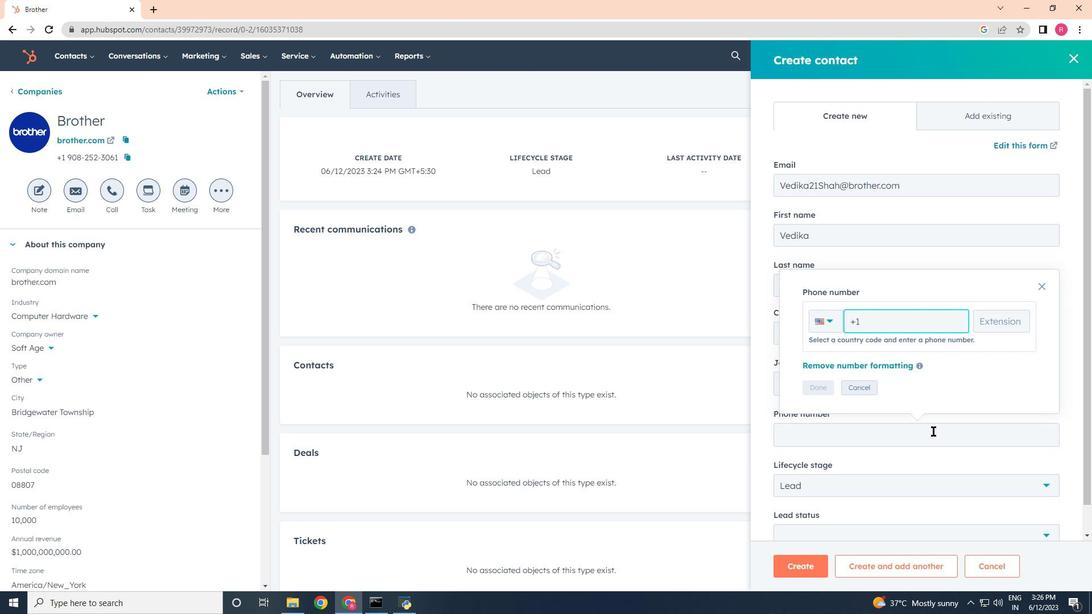 
Action: Key pressed 415124568
Screenshot: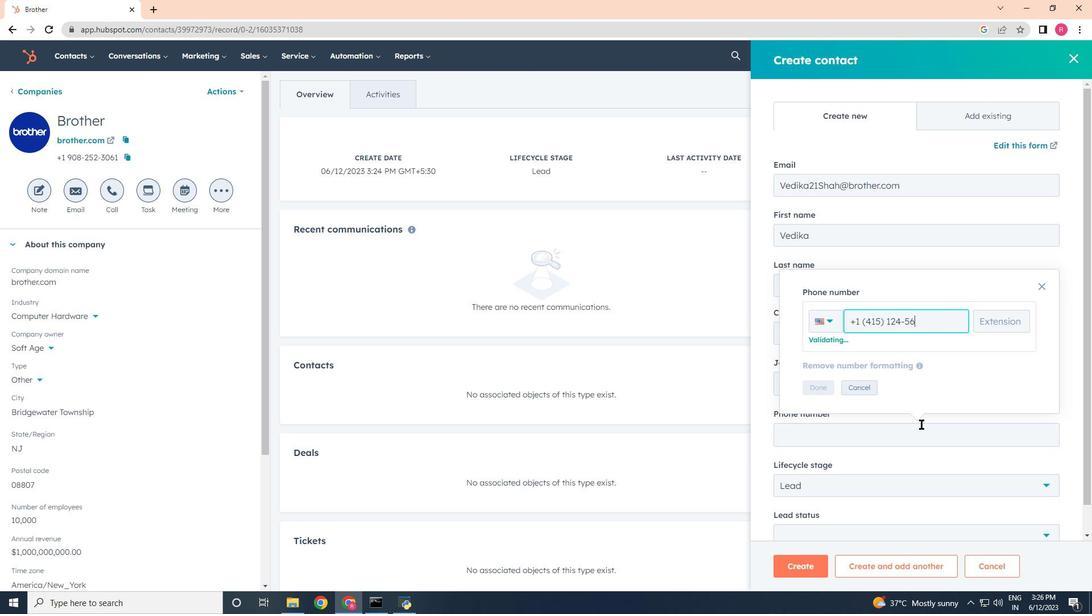 
Action: Mouse moved to (910, 324)
Screenshot: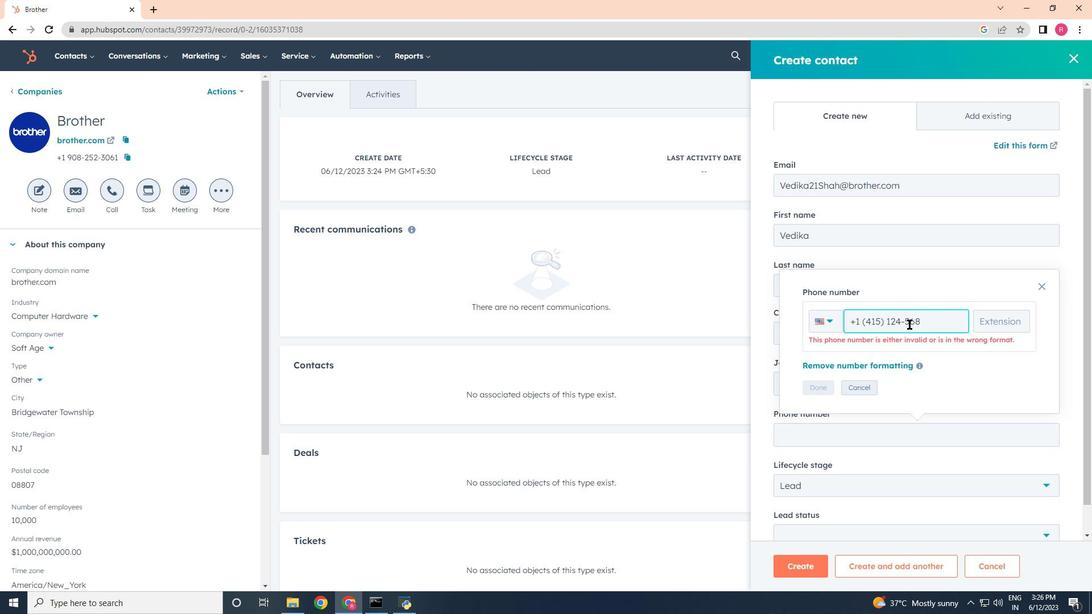 
Action: Mouse pressed left at (910, 324)
Screenshot: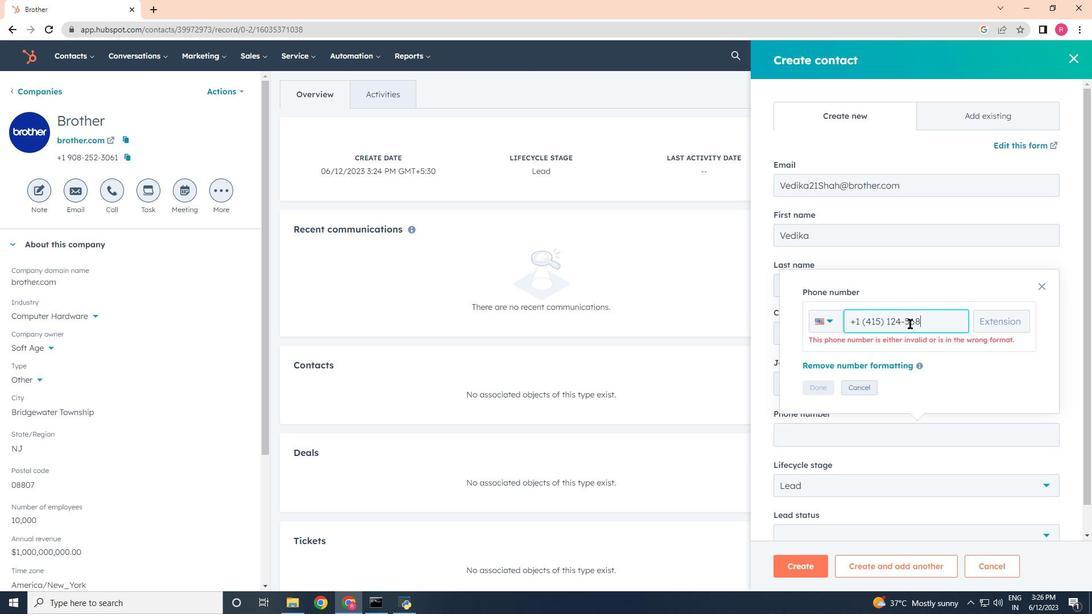 
Action: Mouse moved to (907, 331)
Screenshot: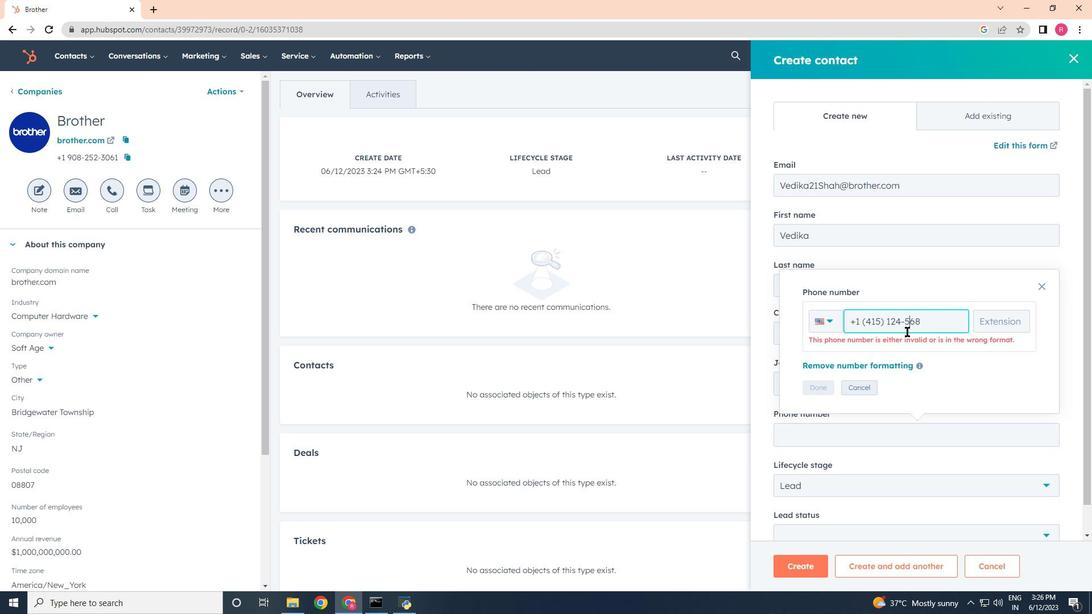 
Action: Key pressed <Key.backspace>
Screenshot: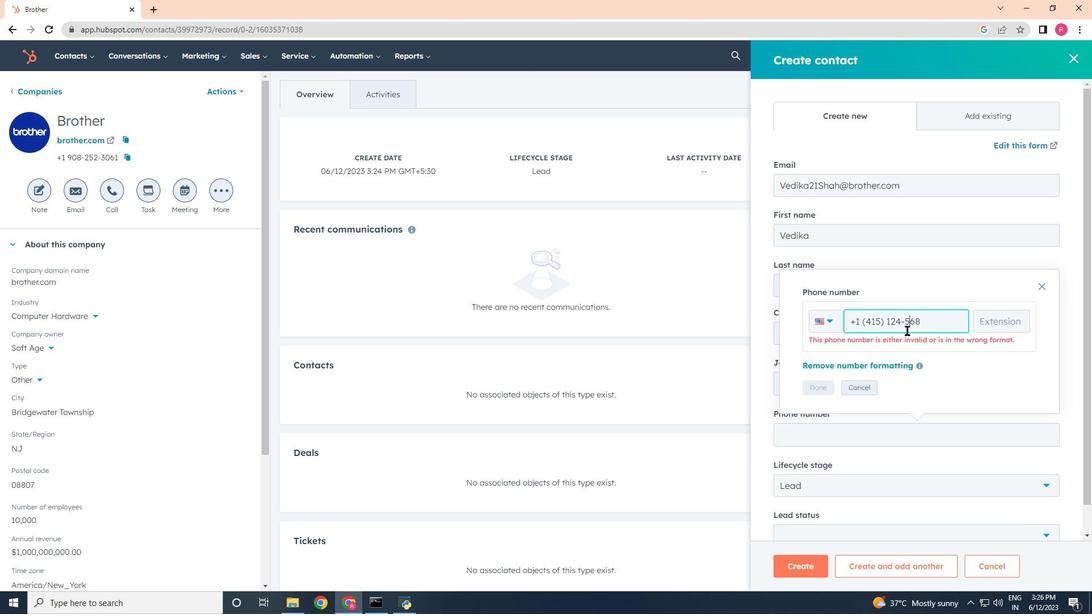 
Action: Mouse moved to (907, 331)
Screenshot: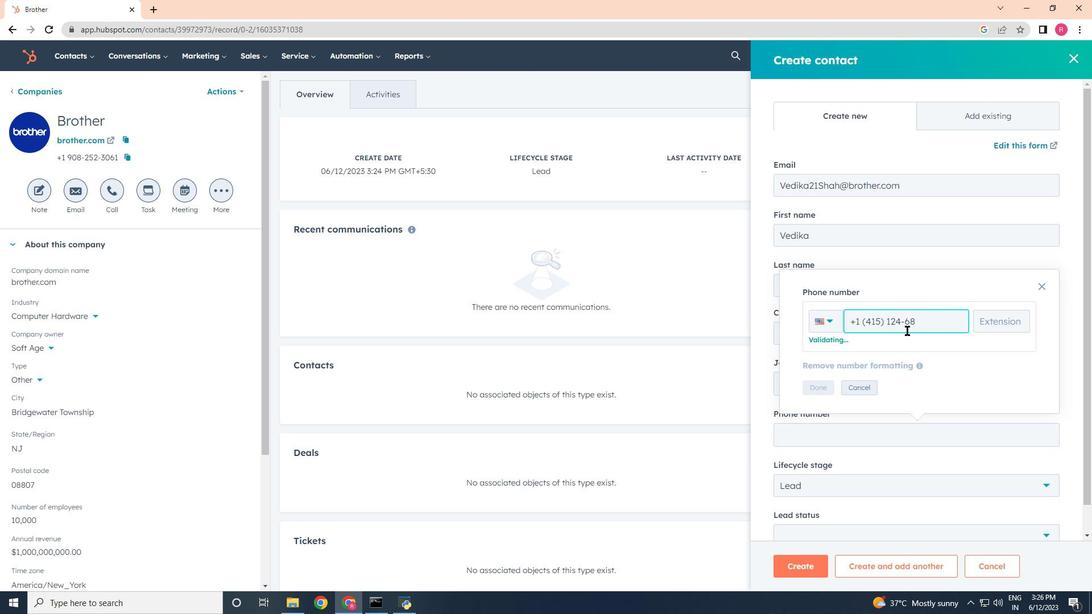 
Action: Key pressed 45
Screenshot: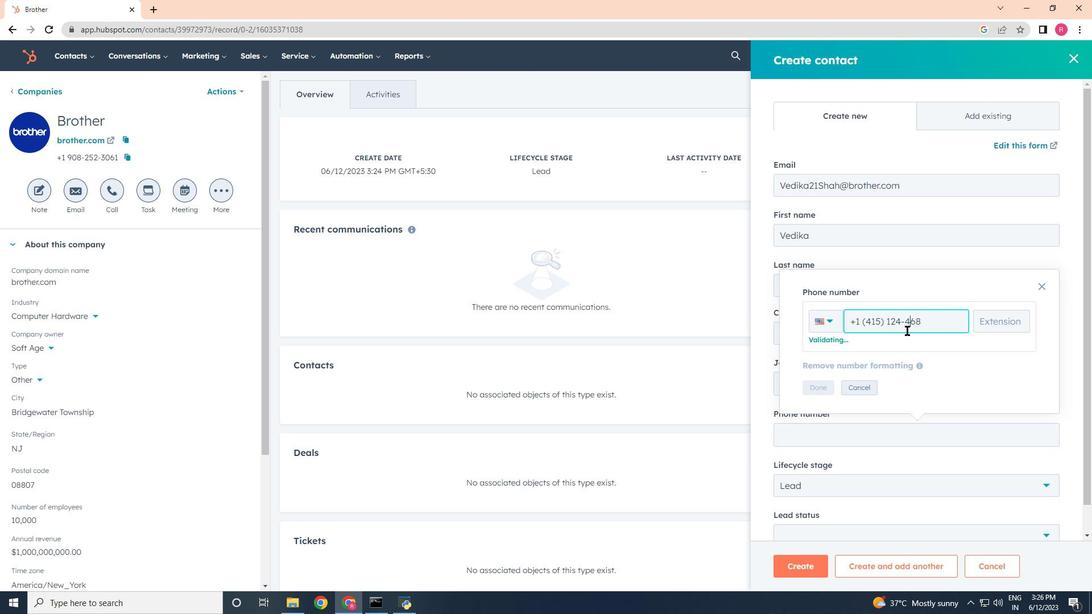 
Action: Mouse moved to (902, 320)
Screenshot: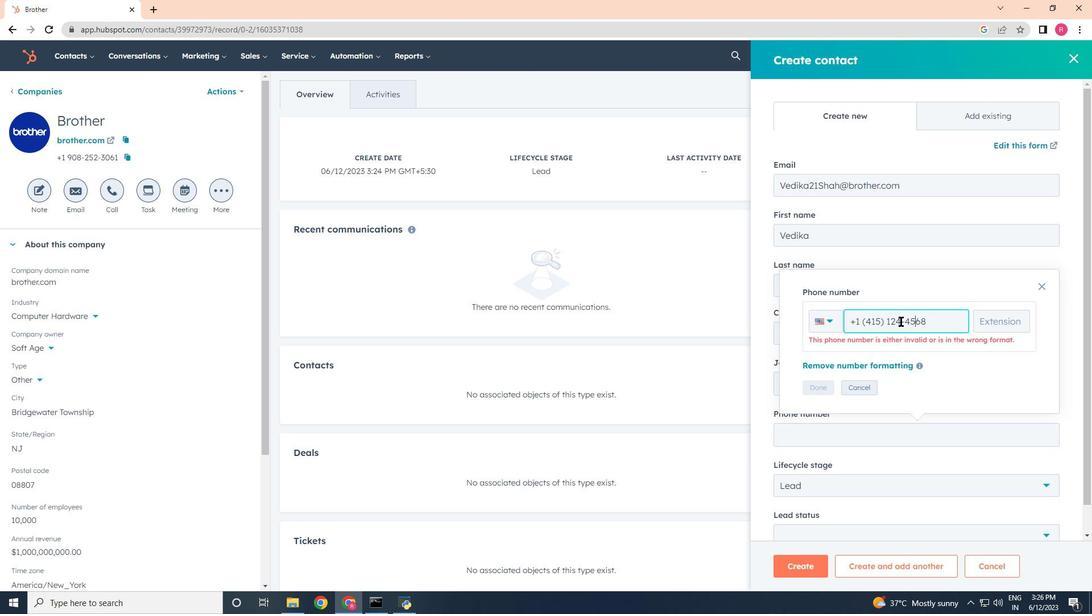 
Action: Mouse pressed left at (902, 320)
Screenshot: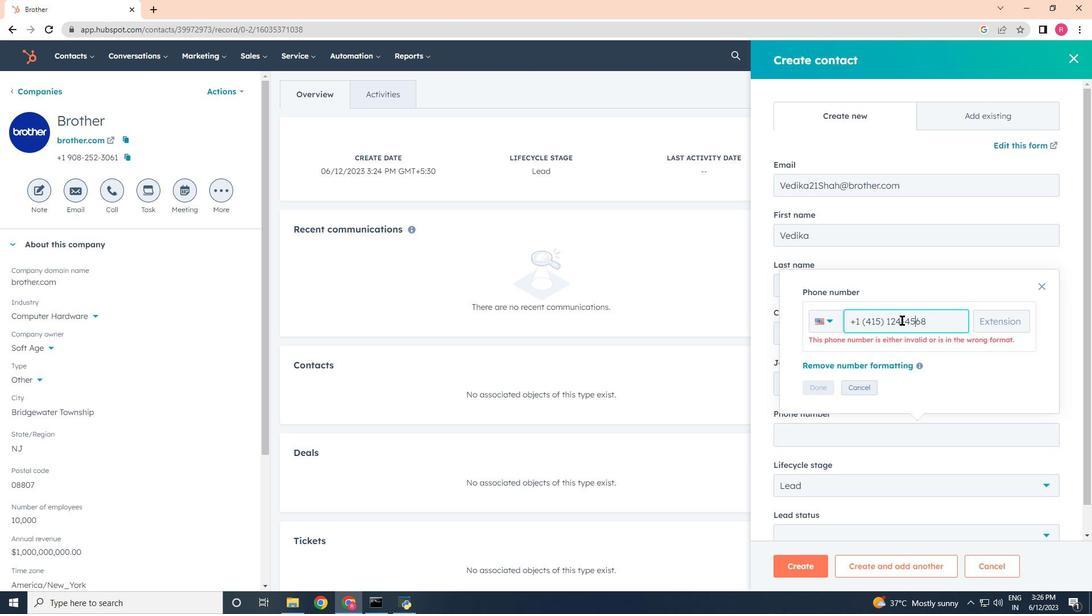 
Action: Mouse moved to (900, 318)
Screenshot: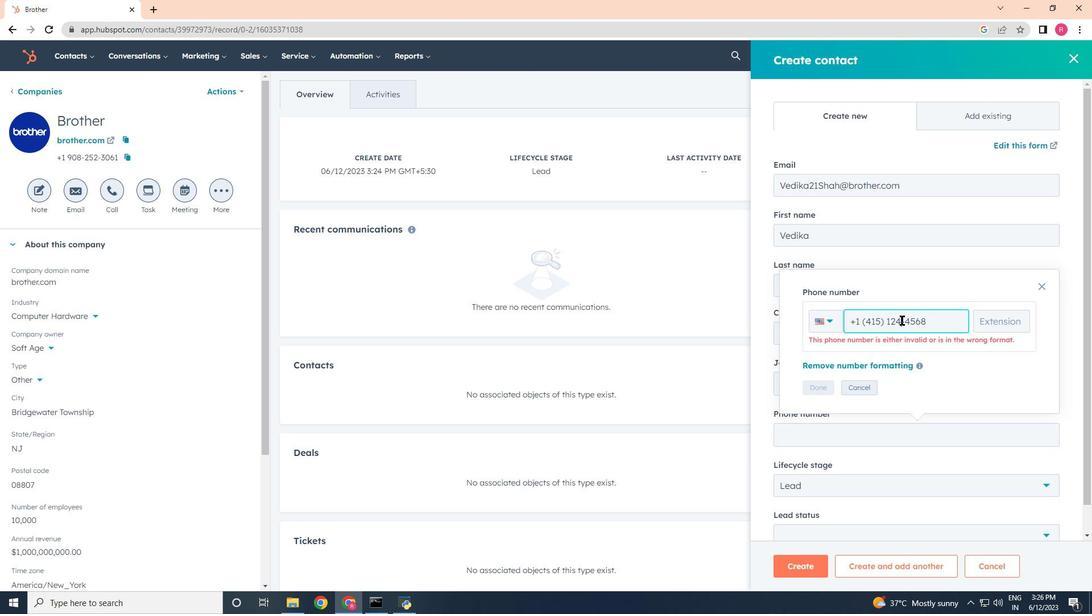 
Action: Key pressed <Key.backspace>3
Screenshot: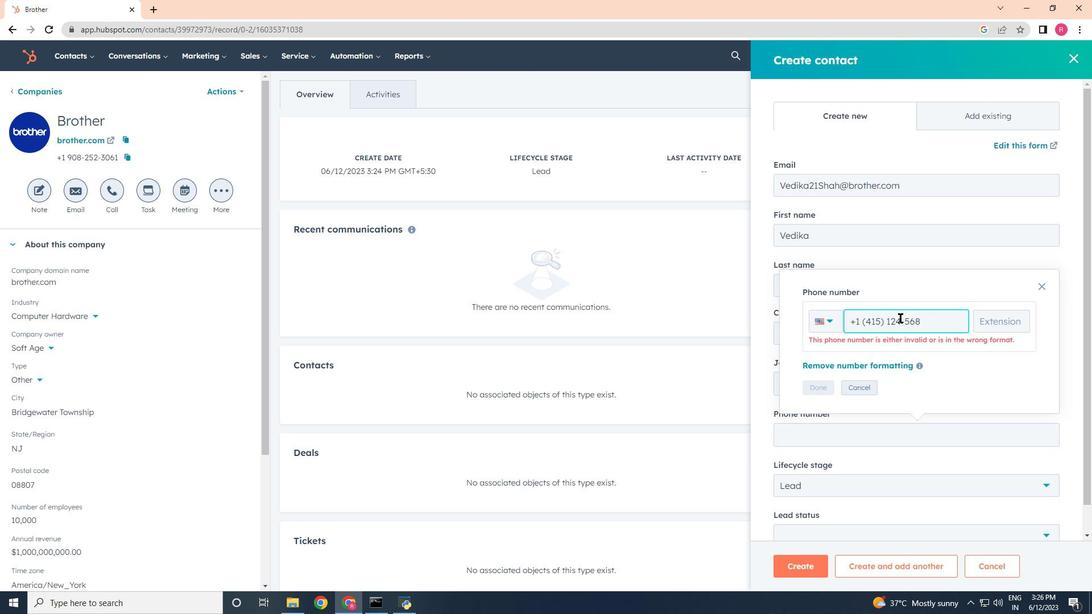 
Action: Mouse moved to (933, 324)
Screenshot: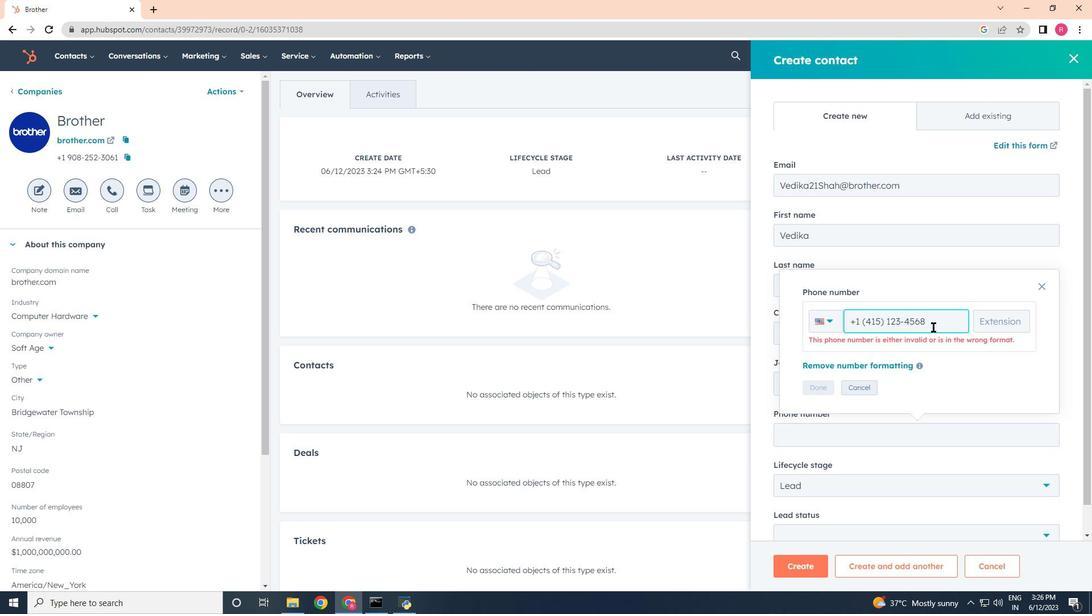 
Action: Mouse pressed left at (933, 324)
Screenshot: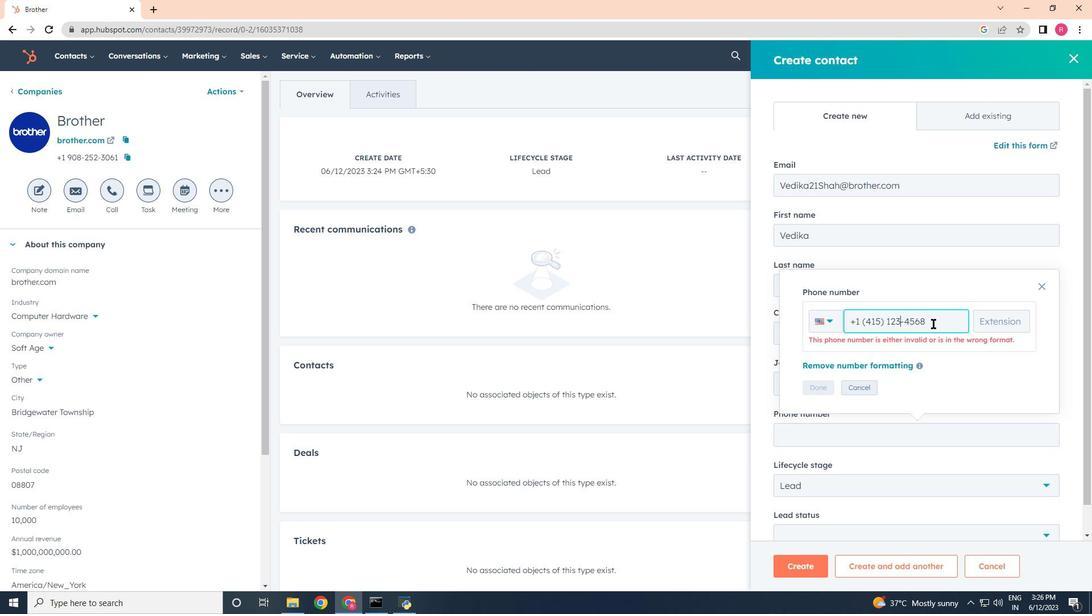 
Action: Mouse moved to (817, 481)
Screenshot: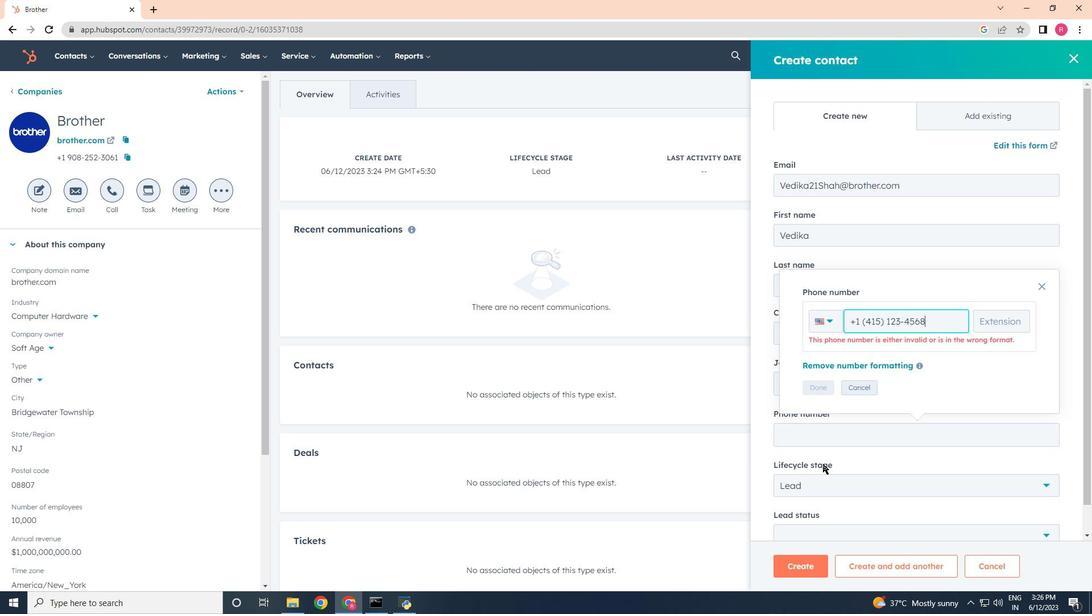 
Action: Key pressed <Key.backspace>8
Screenshot: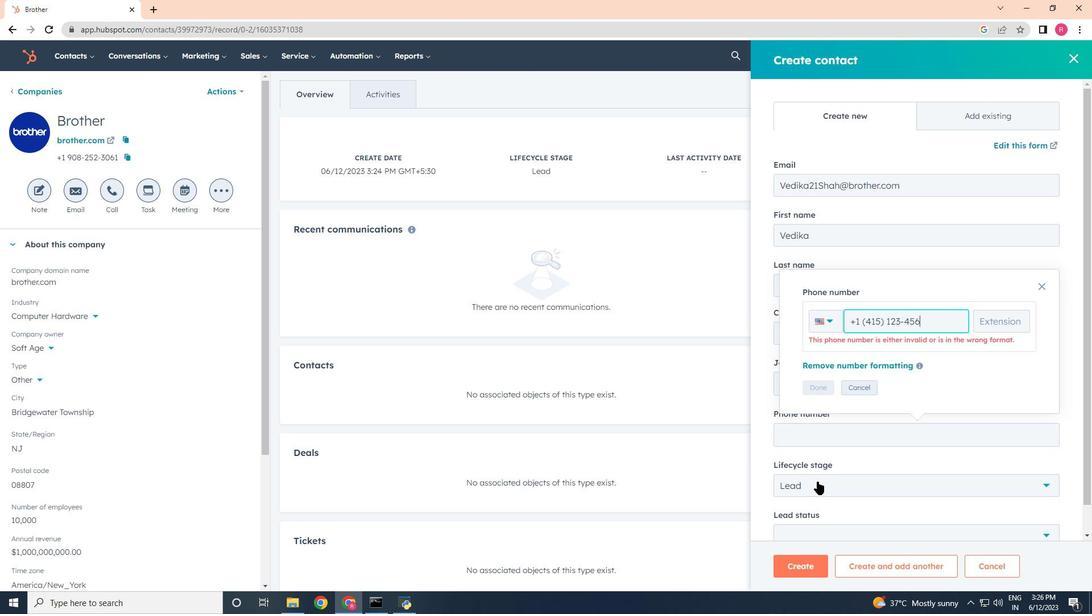 
Action: Mouse moved to (926, 373)
Screenshot: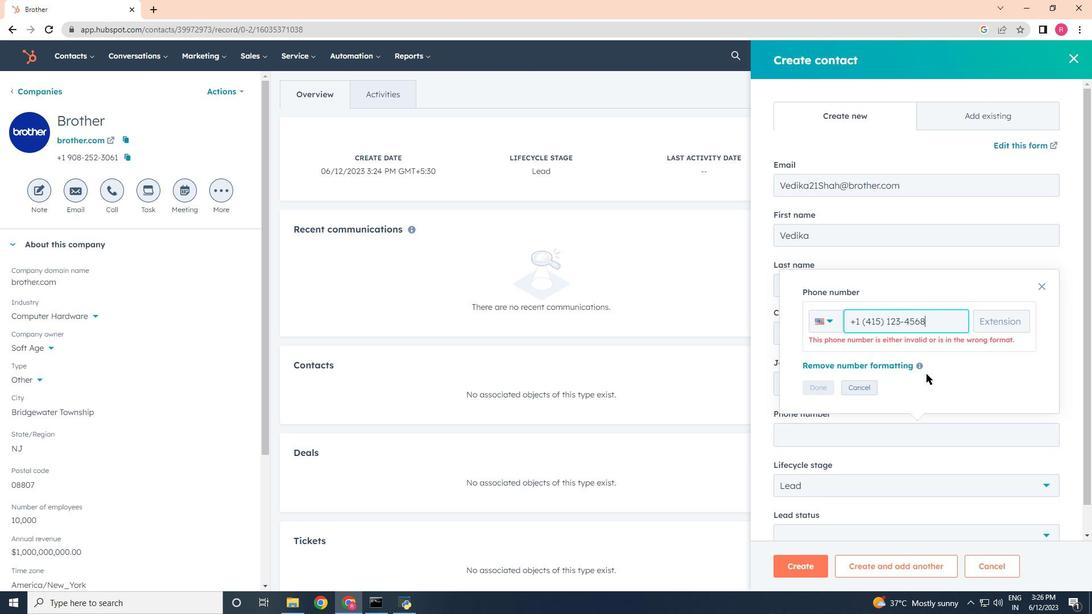
Action: Key pressed <Key.backspace><Key.backspace><Key.backspace><Key.backspace><Key.backspace><Key.backspace><Key.backspace><Key.backspace><Key.backspace><Key.backspace><Key.backspace><Key.backspace><Key.backspace><Key.backspace><Key.backspace><Key.backspace><Key.backspace><Key.backspace><Key.backspace><Key.backspace>4<Key.backspace>123<Key.backspace><Key.backspace><Key.backspace><Key.backspace>4151234568
Screenshot: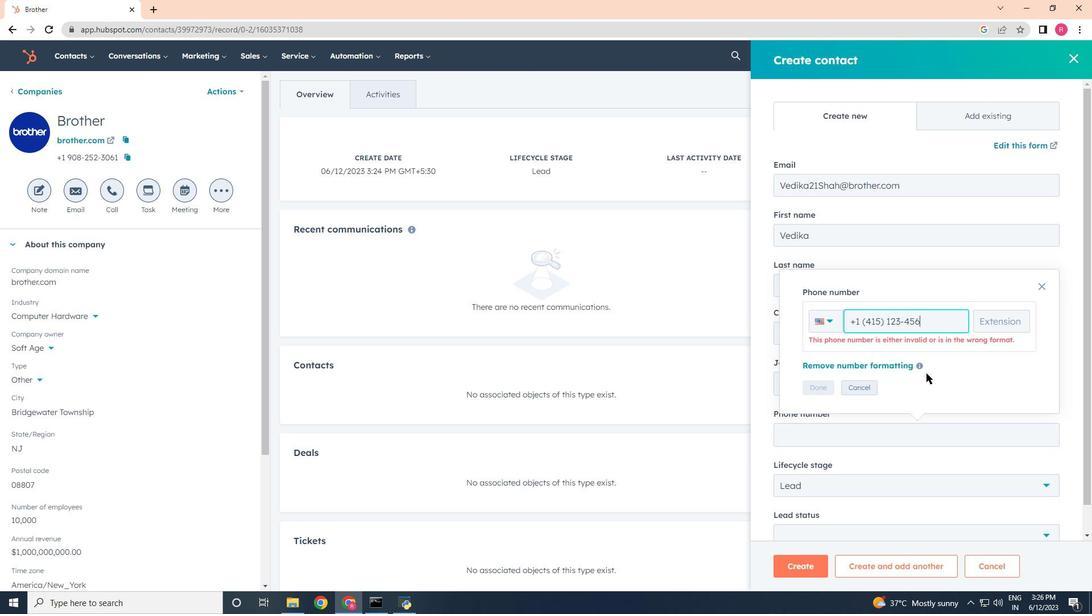 
Action: Mouse moved to (857, 393)
Screenshot: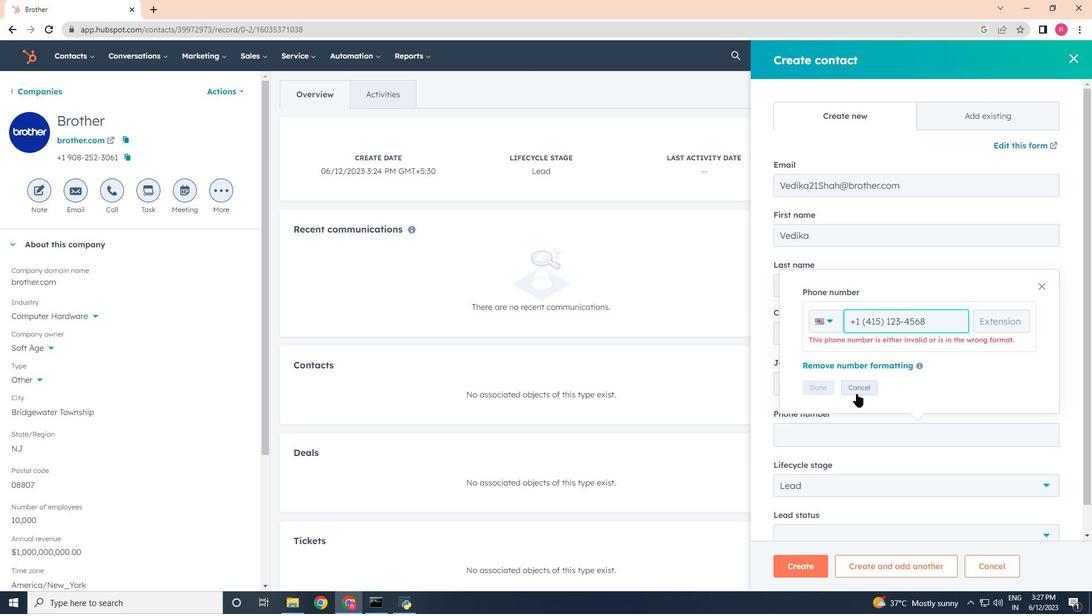 
Action: Mouse pressed left at (857, 393)
Screenshot: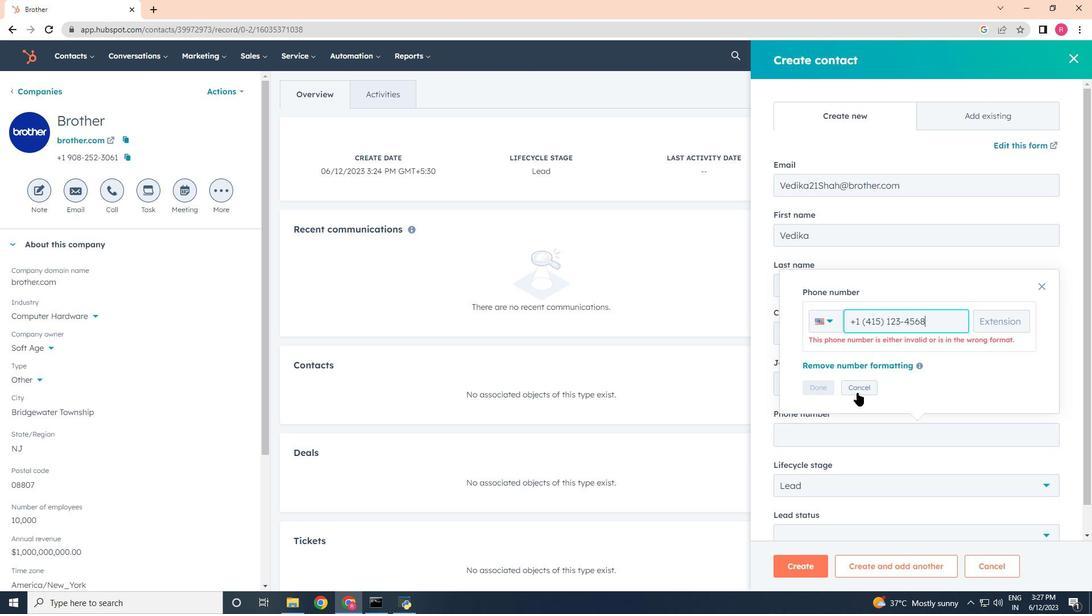 
Action: Mouse moved to (850, 431)
Screenshot: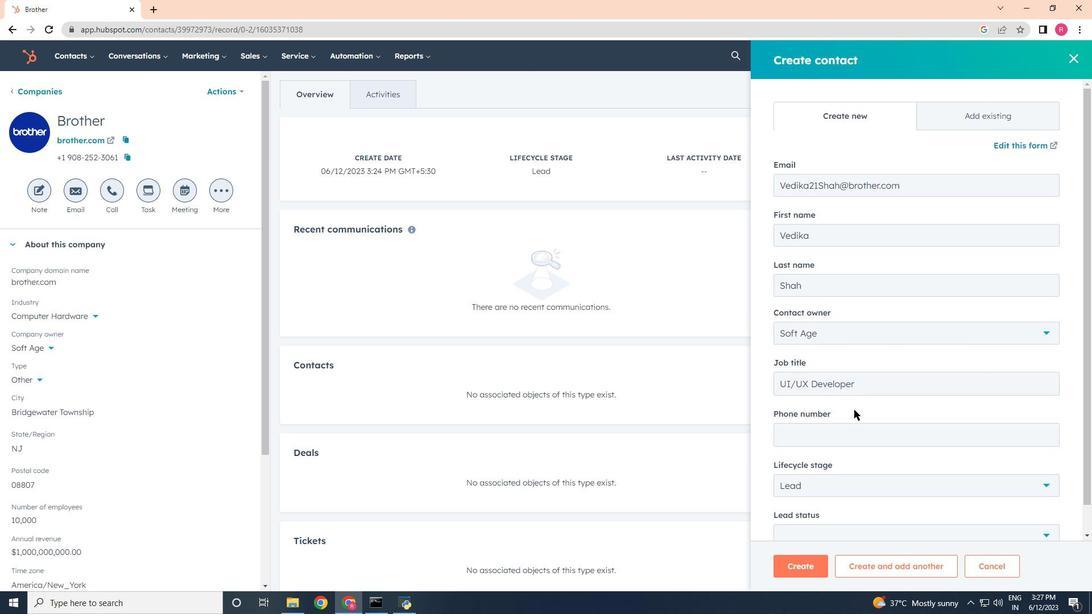 
Action: Mouse scrolled (850, 431) with delta (0, 0)
Screenshot: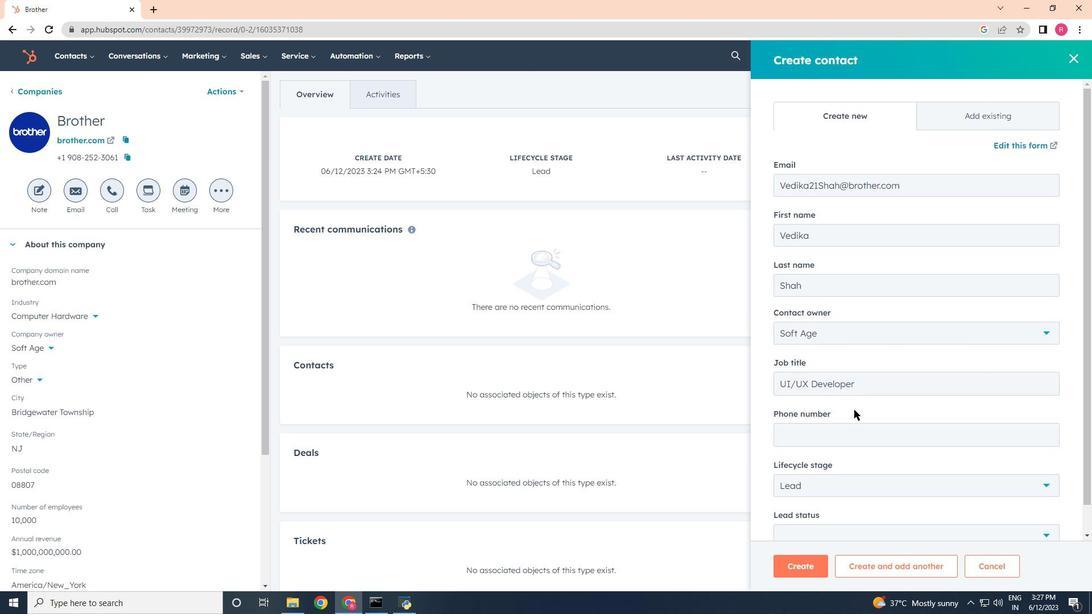 
Action: Mouse moved to (850, 446)
Screenshot: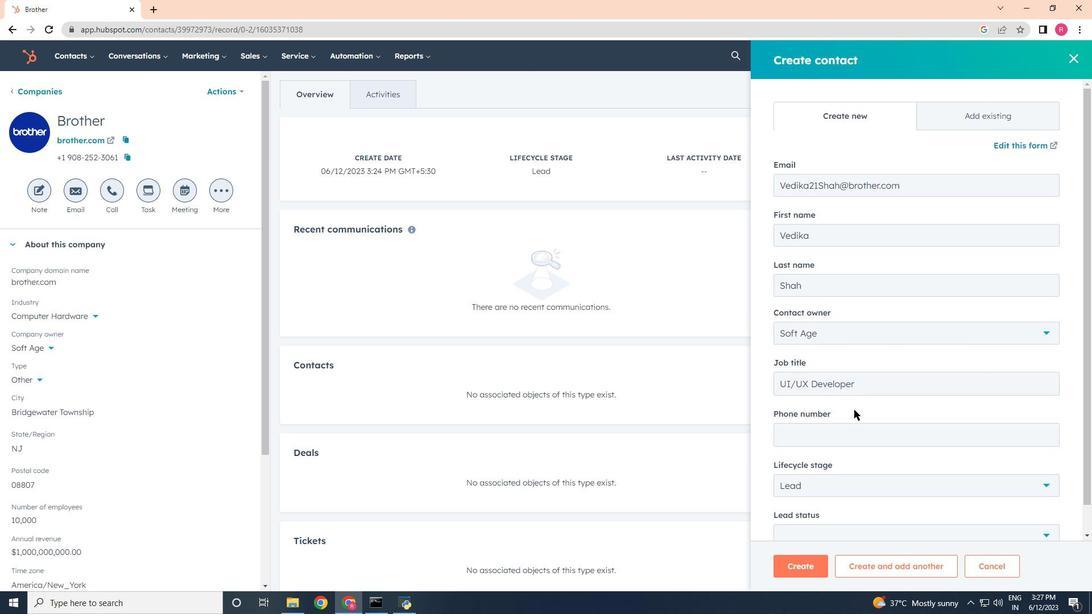 
Action: Mouse scrolled (850, 446) with delta (0, 0)
Screenshot: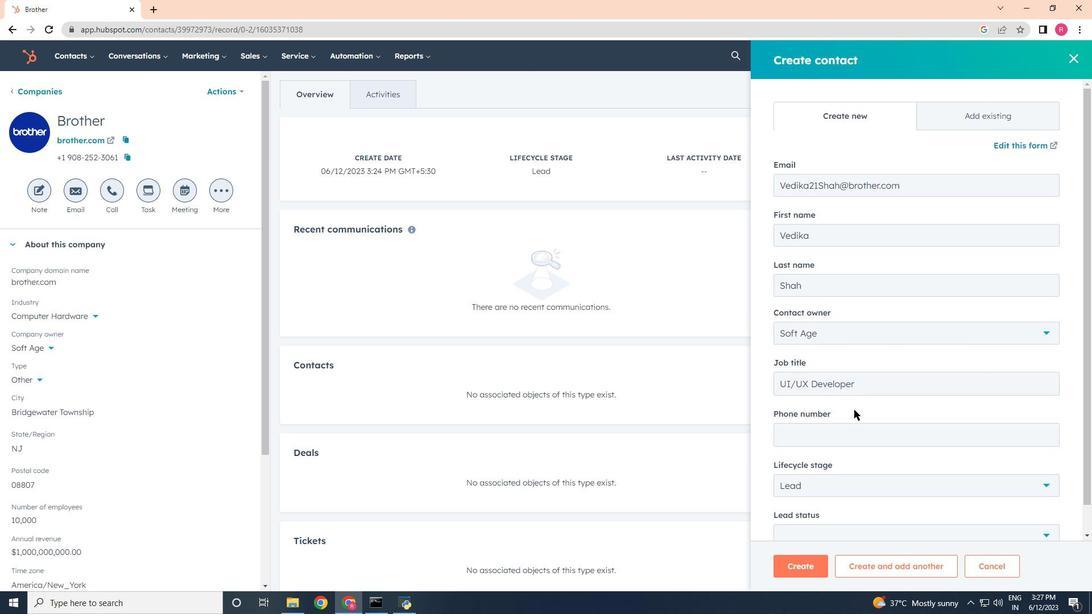 
Action: Mouse moved to (850, 450)
Screenshot: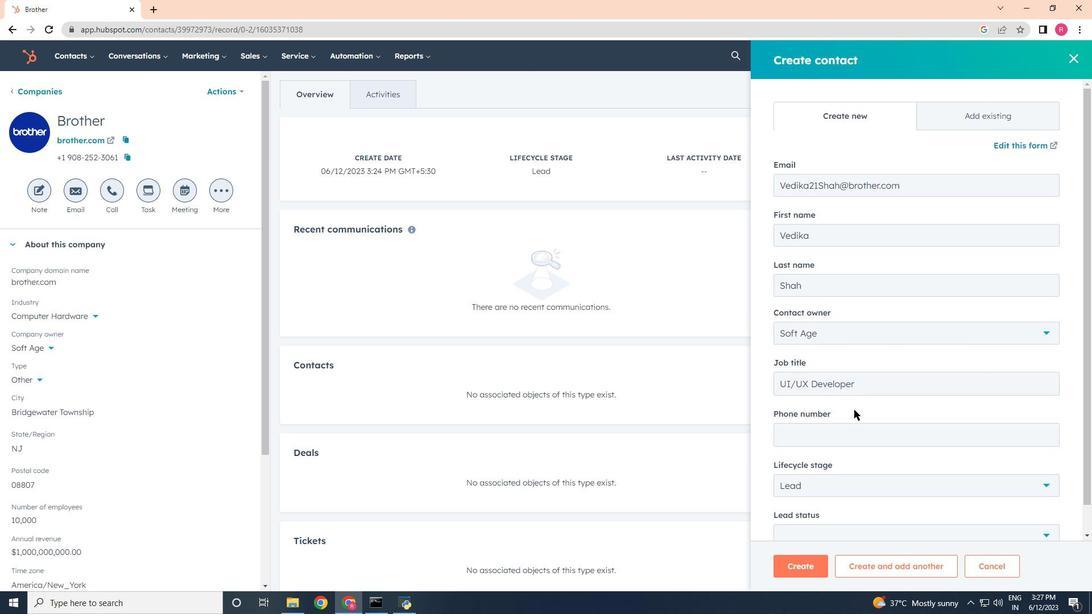 
Action: Mouse scrolled (850, 449) with delta (0, 0)
Screenshot: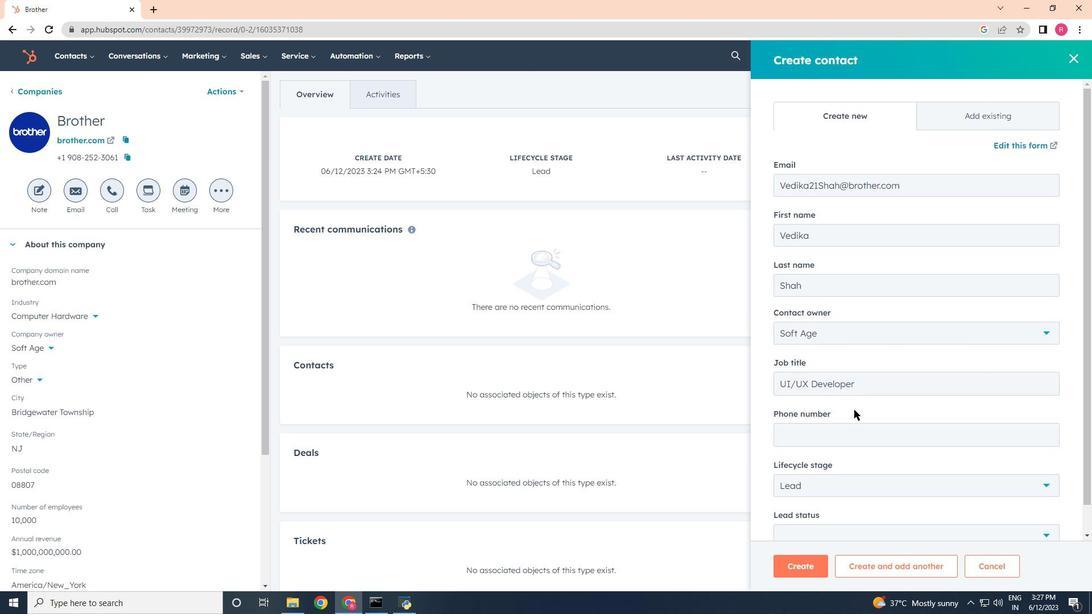 
Action: Mouse scrolled (850, 449) with delta (0, 0)
Screenshot: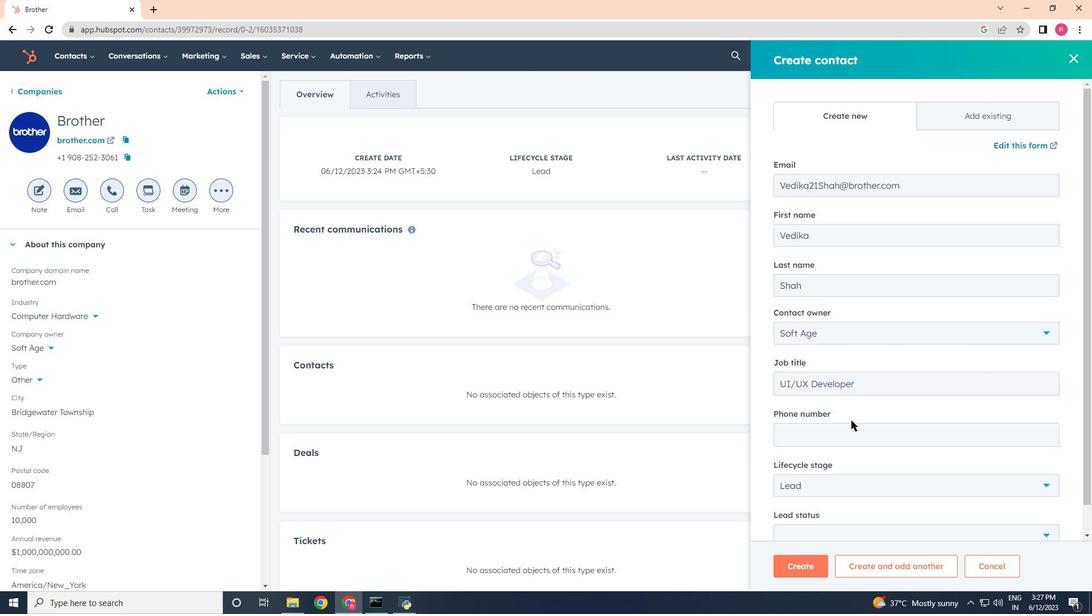 
Action: Mouse moved to (803, 570)
Screenshot: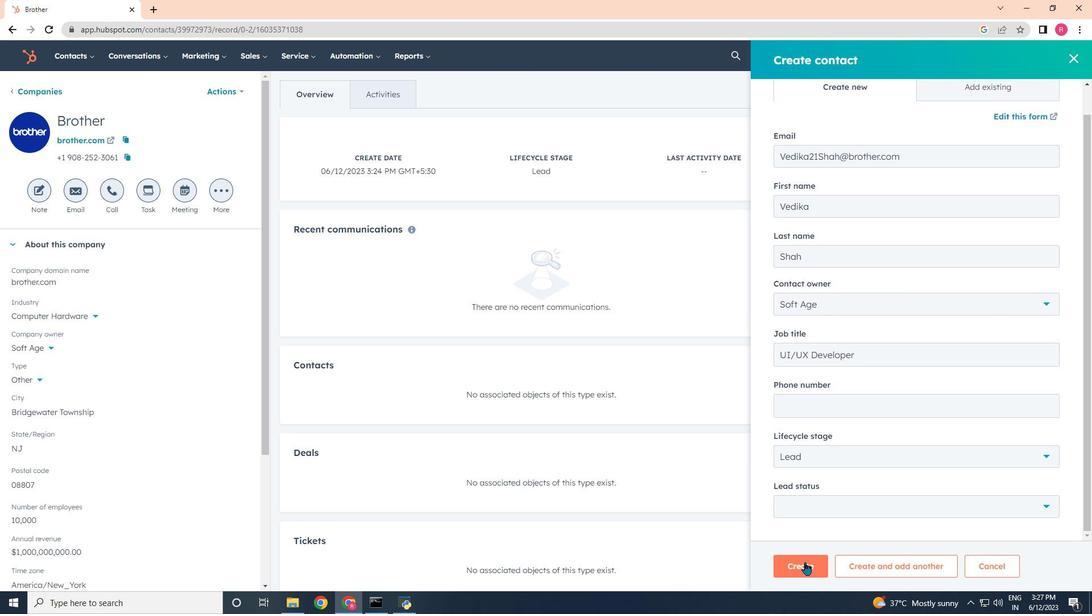 
Action: Mouse pressed left at (803, 570)
Screenshot: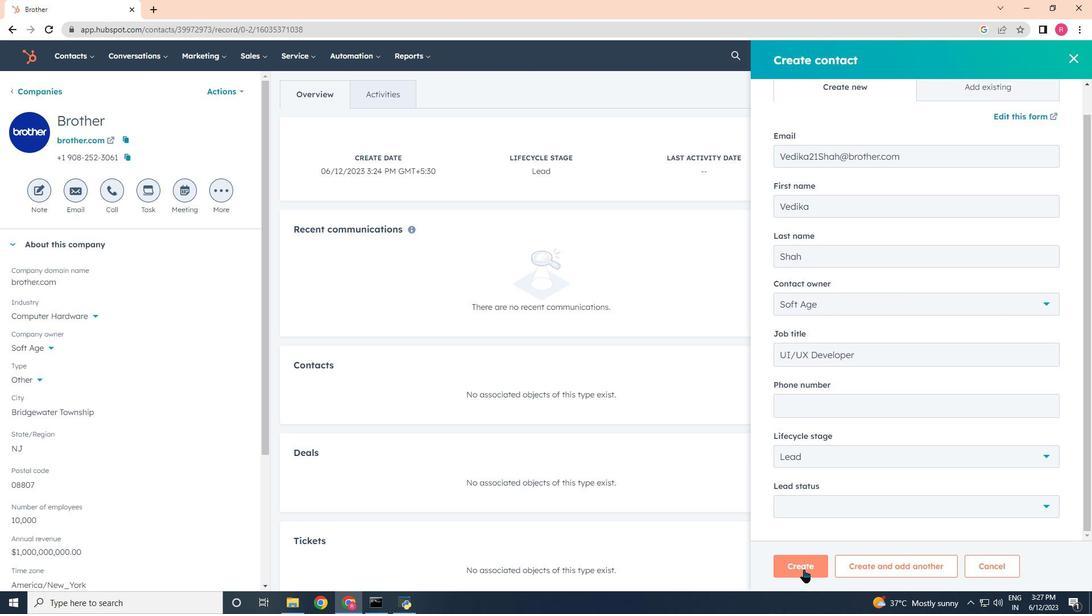 
Action: Mouse moved to (826, 539)
Screenshot: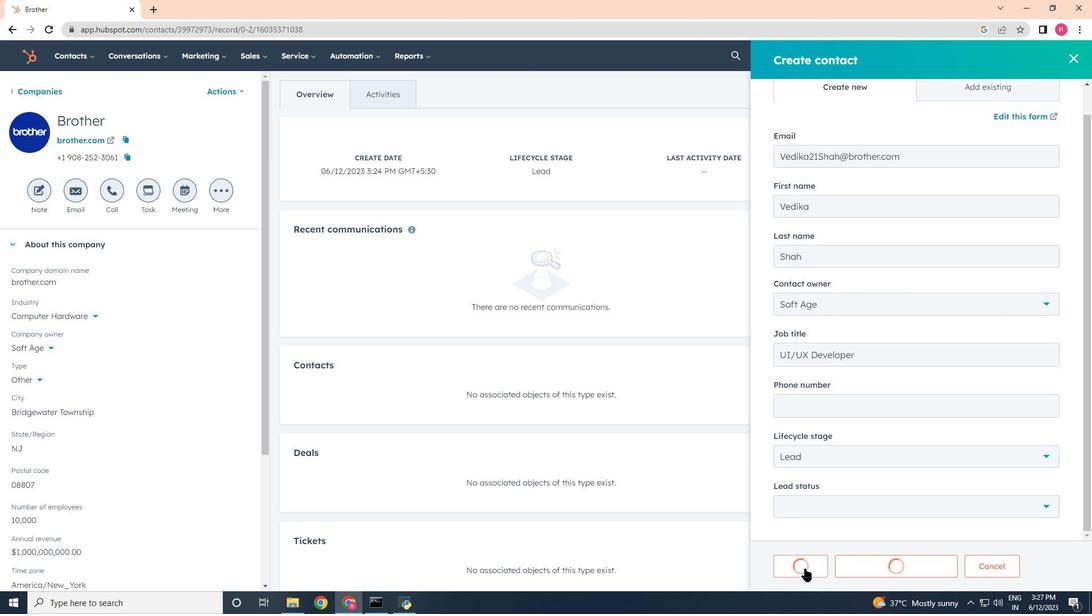 
Action: Mouse scrolled (826, 539) with delta (0, 0)
Screenshot: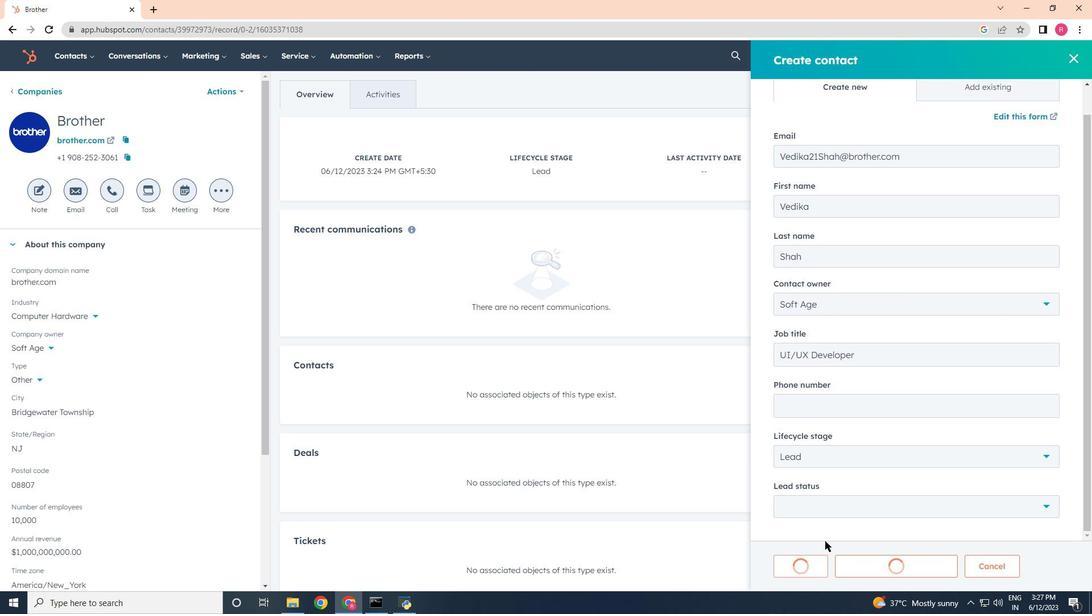 
Action: Mouse scrolled (826, 539) with delta (0, 0)
Screenshot: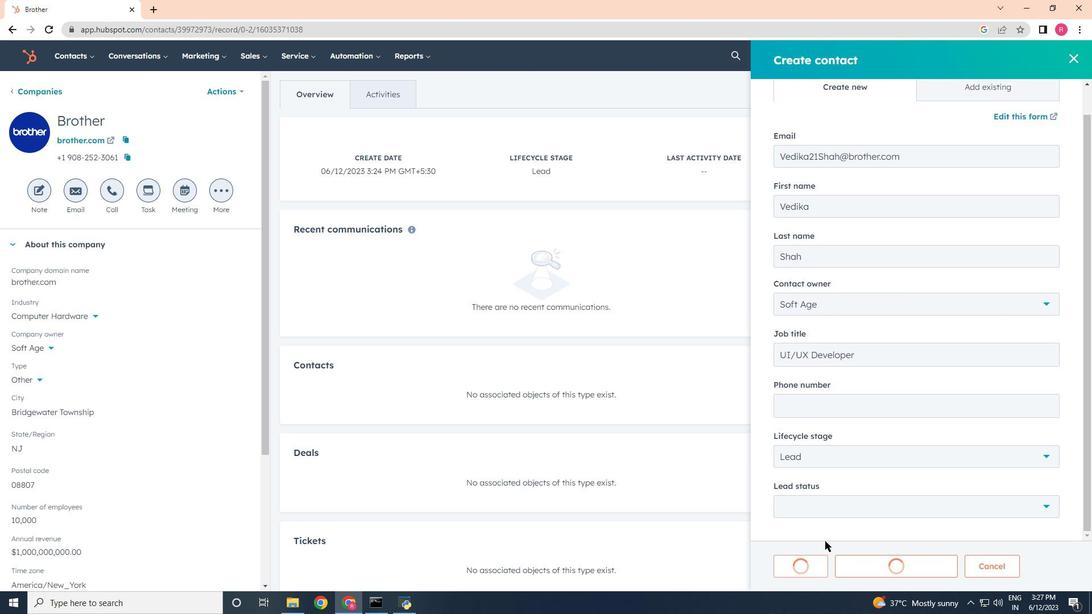 
Action: Mouse scrolled (826, 539) with delta (0, 0)
Screenshot: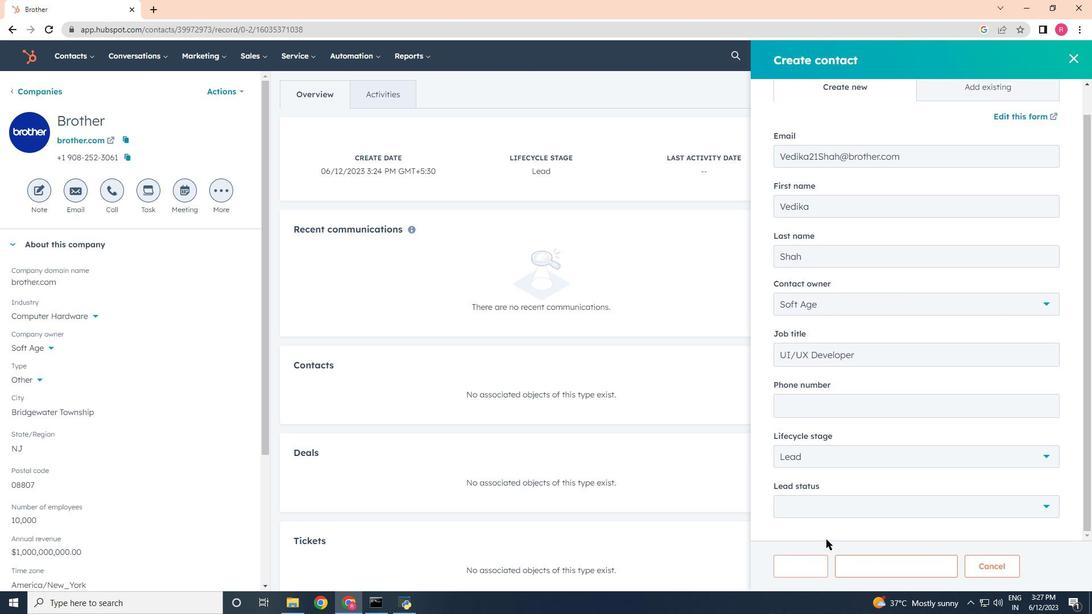 
Action: Mouse scrolled (826, 539) with delta (0, 0)
Screenshot: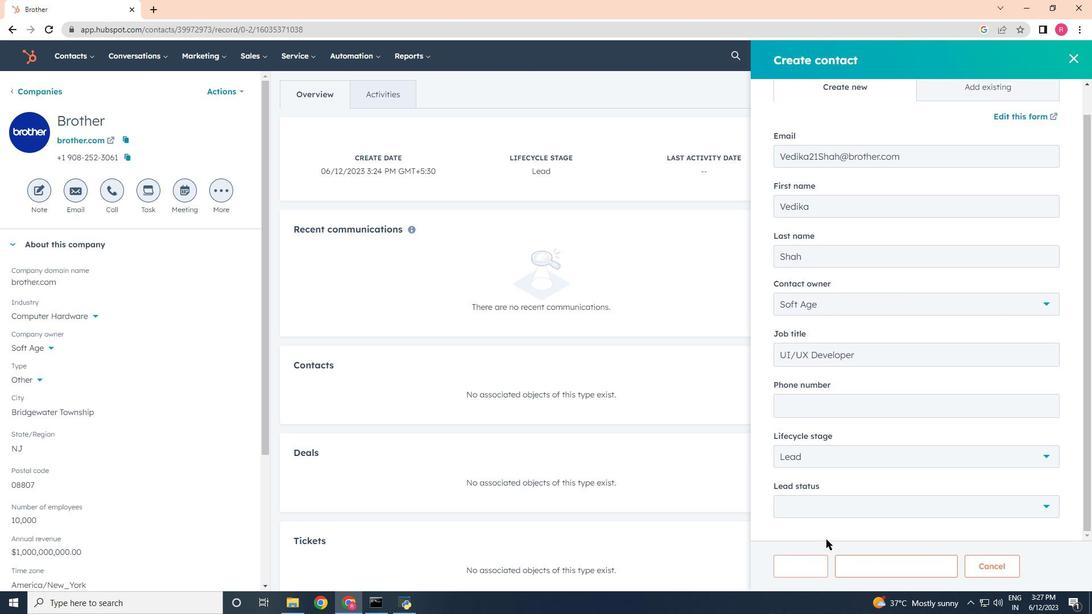 
Action: Mouse scrolled (826, 539) with delta (0, 0)
Screenshot: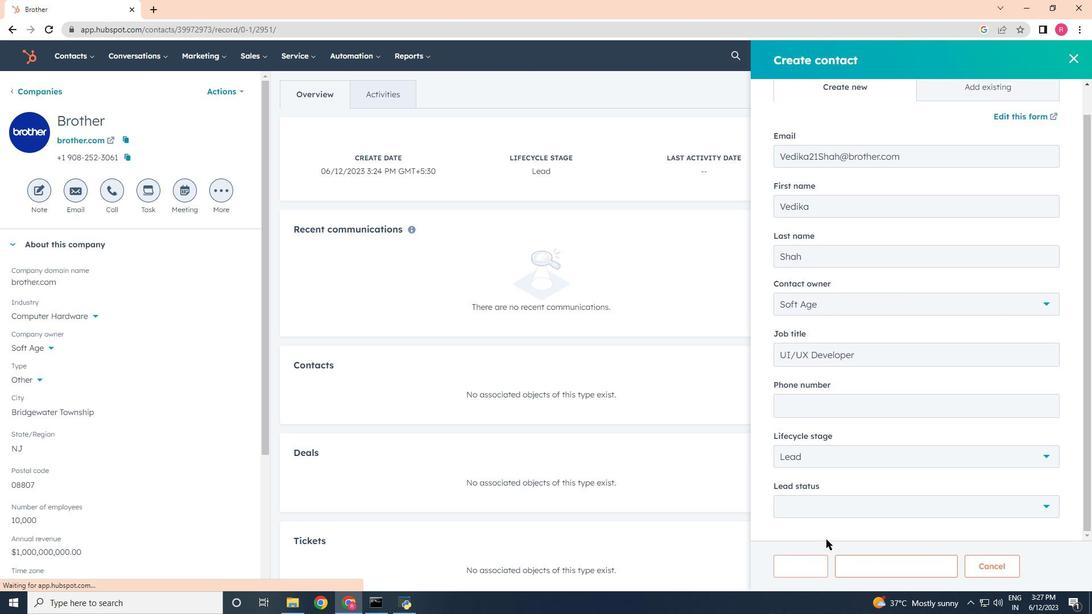 
Action: Mouse moved to (836, 505)
Screenshot: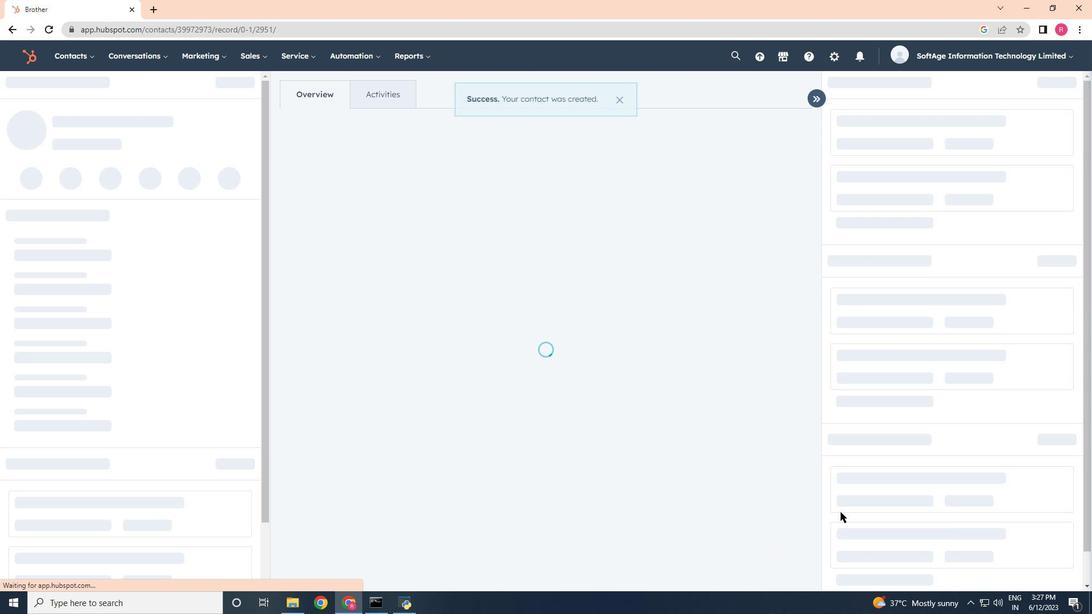 
